 Task: Open Card Card0000000111 in Board Board0000000028 in Workspace WS0000000010 in Trello. Add Member parteek.ku2001@gmail.com to Card Card0000000111 in Board Board0000000028 in Workspace WS0000000010 in Trello. Add Orange Label titled Label0000000111 to Card Card0000000111 in Board Board0000000028 in Workspace WS0000000010 in Trello. Add Checklist CL0000000111 to Card Card0000000111 in Board Board0000000028 in Workspace WS0000000010 in Trello. Add Dates with Start Date as Jun 01 2023 and Due Date as Jun 30 2023 to Card Card0000000111 in Board Board0000000028 in Workspace WS0000000010 in Trello
Action: Mouse moved to (463, 452)
Screenshot: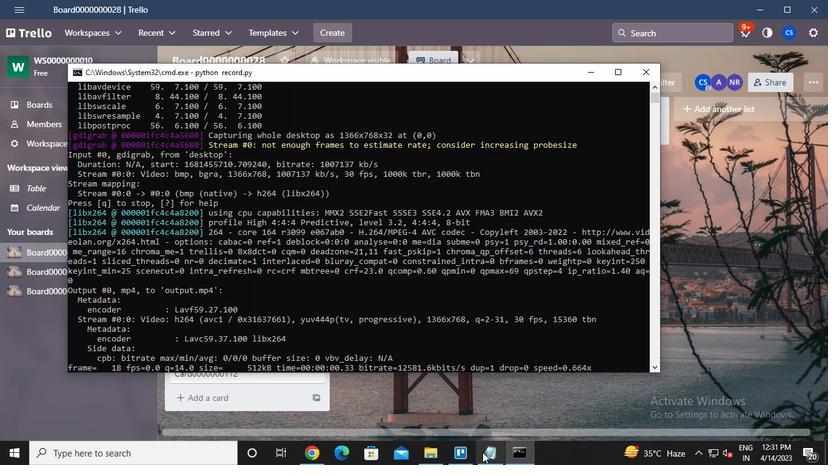 
Action: Mouse pressed left at (463, 452)
Screenshot: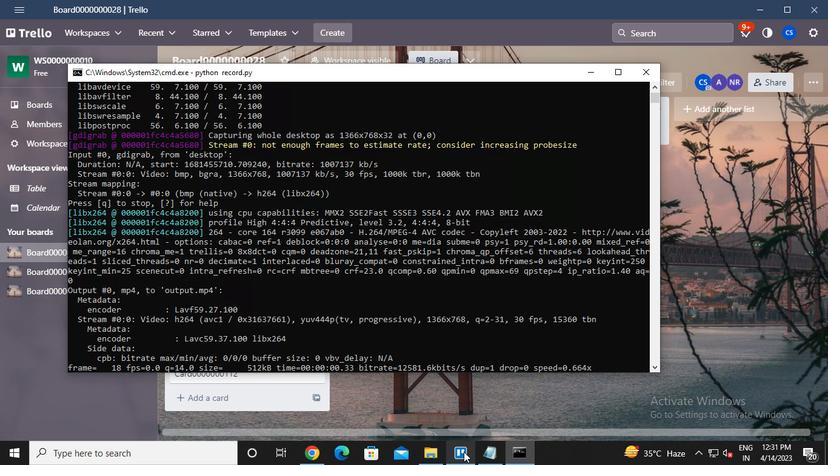 
Action: Mouse moved to (238, 346)
Screenshot: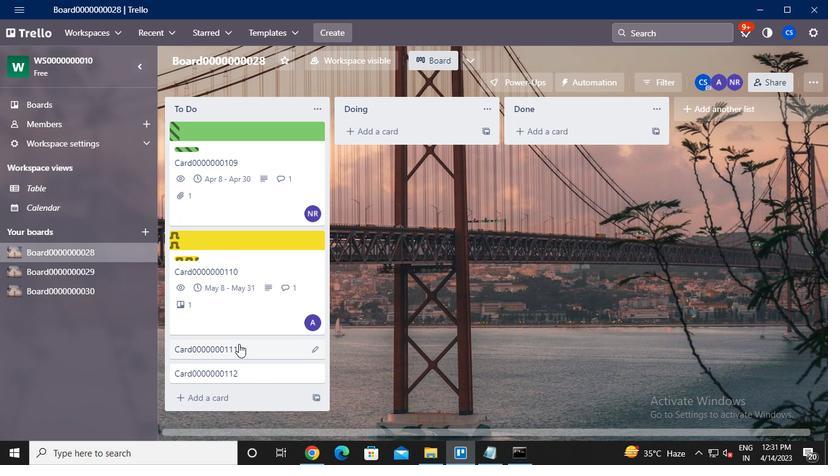 
Action: Mouse pressed left at (238, 346)
Screenshot: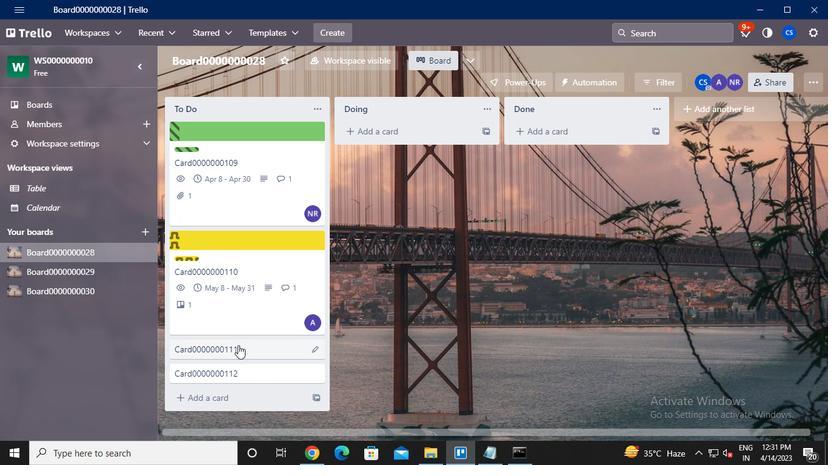 
Action: Mouse moved to (574, 158)
Screenshot: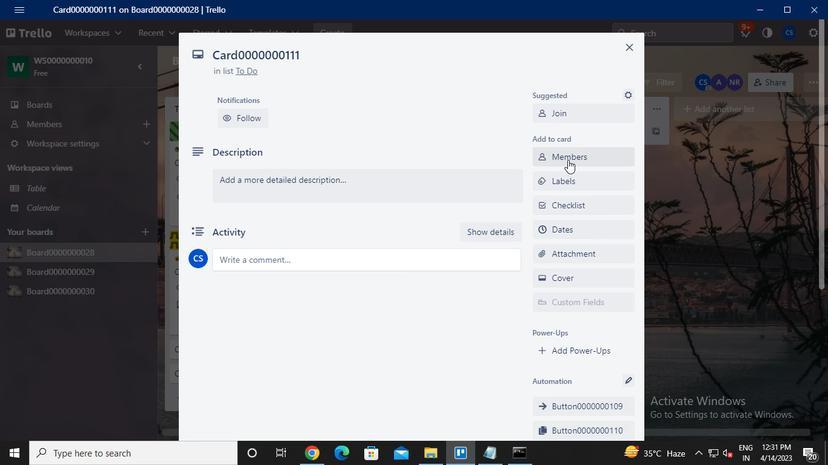 
Action: Mouse pressed left at (574, 158)
Screenshot: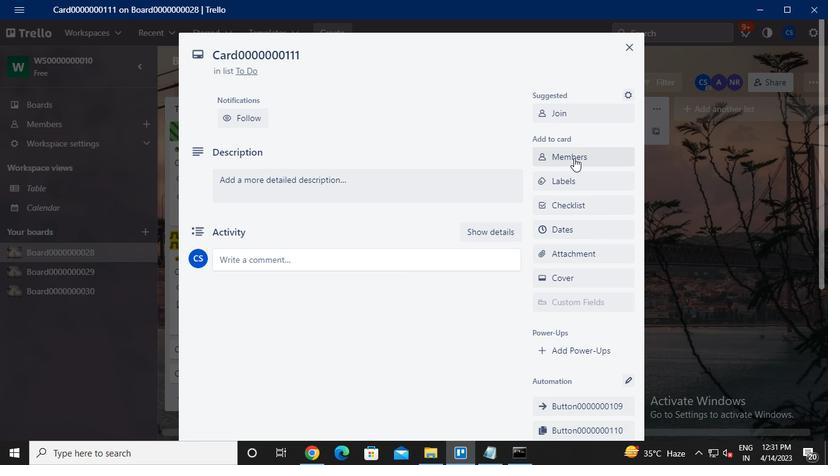 
Action: Keyboard p
Screenshot: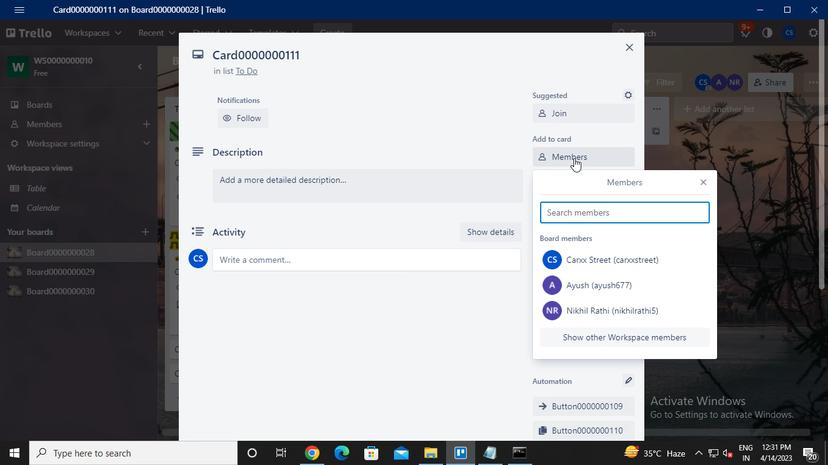 
Action: Keyboard a
Screenshot: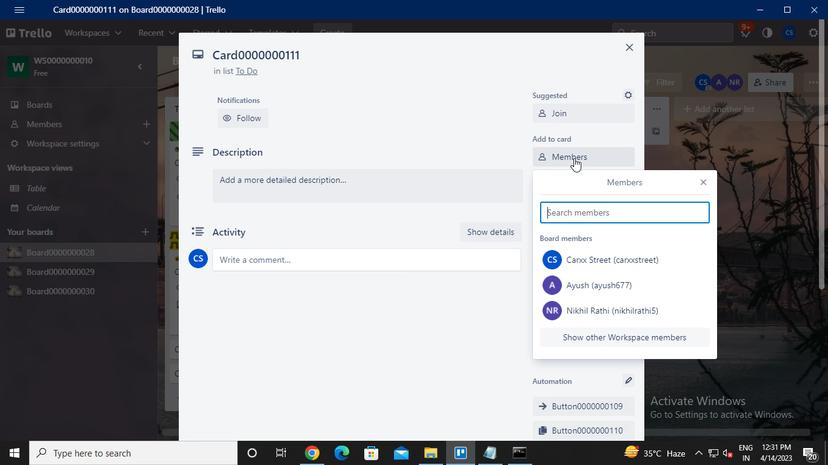
Action: Keyboard r
Screenshot: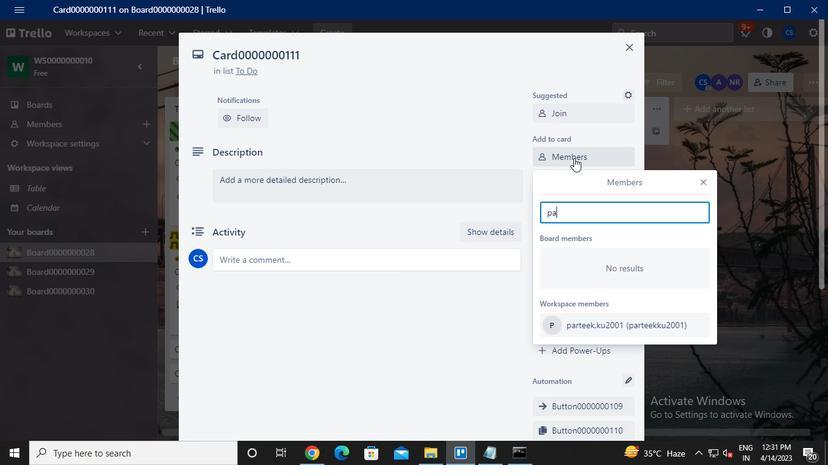
Action: Keyboard t
Screenshot: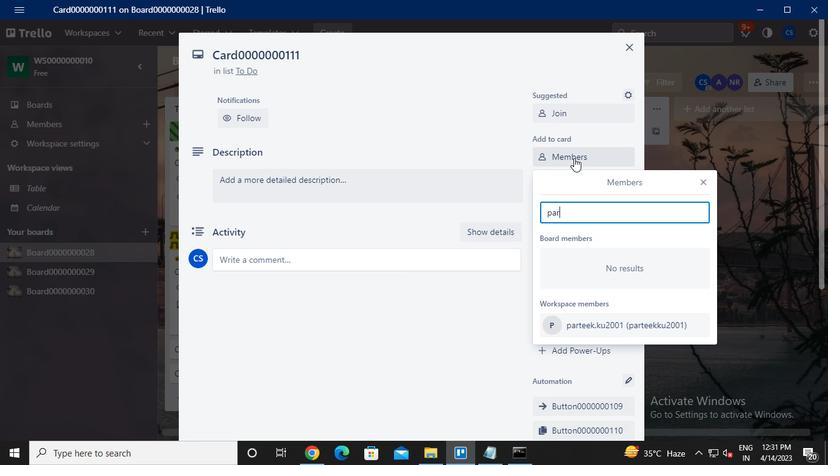 
Action: Keyboard e
Screenshot: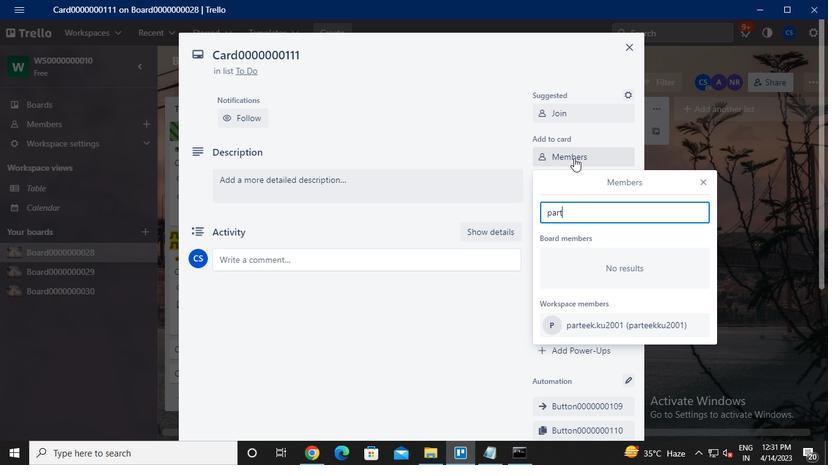 
Action: Keyboard e
Screenshot: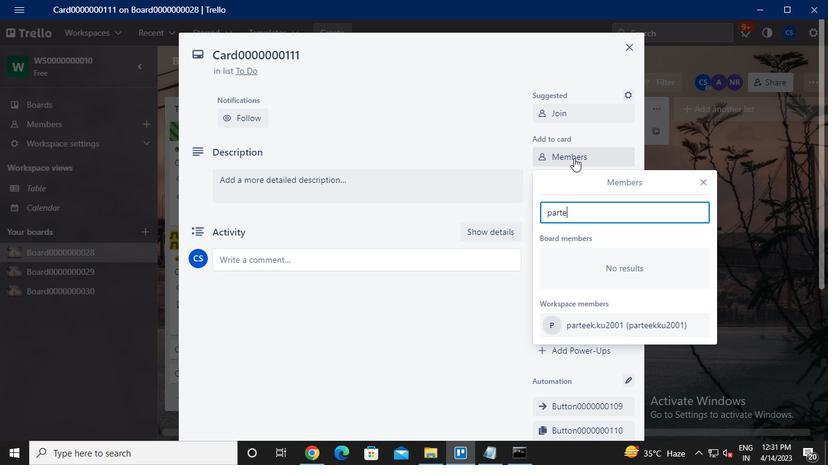 
Action: Keyboard k
Screenshot: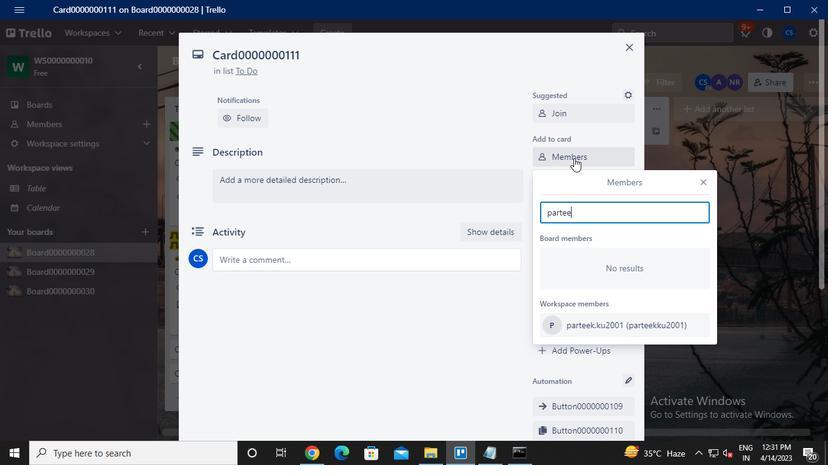 
Action: Keyboard .
Screenshot: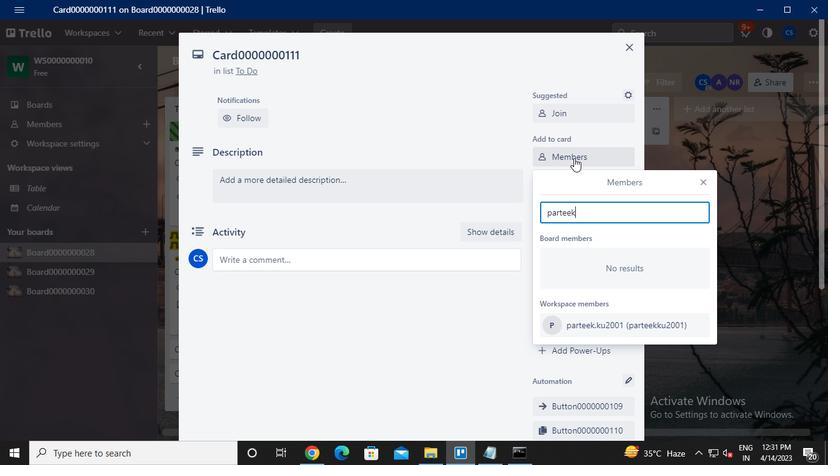 
Action: Keyboard k
Screenshot: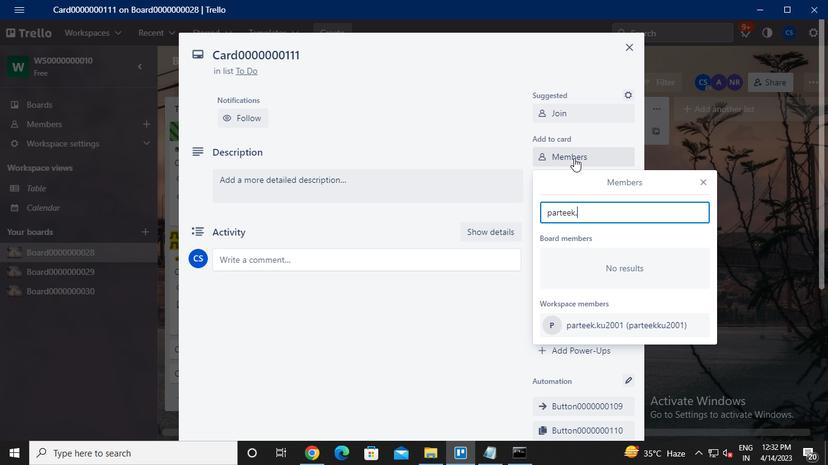 
Action: Keyboard u
Screenshot: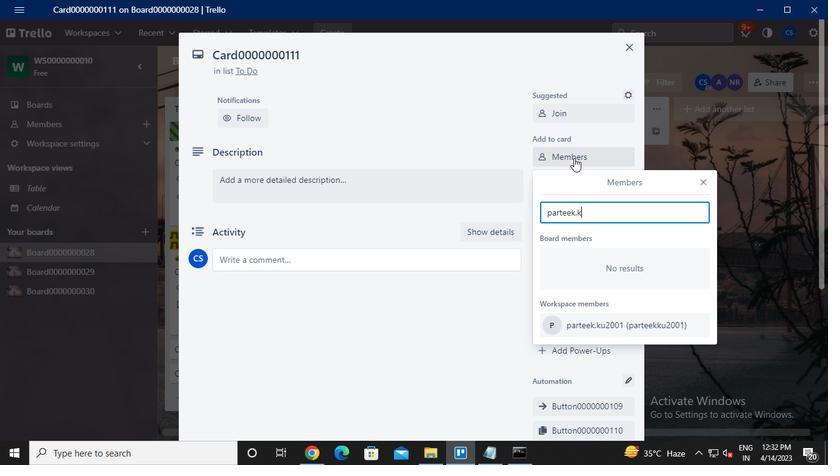 
Action: Keyboard <98>
Screenshot: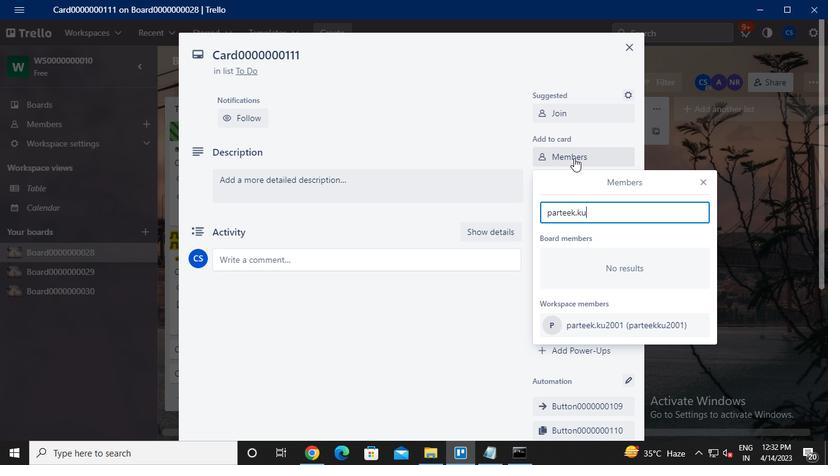 
Action: Keyboard <96>
Screenshot: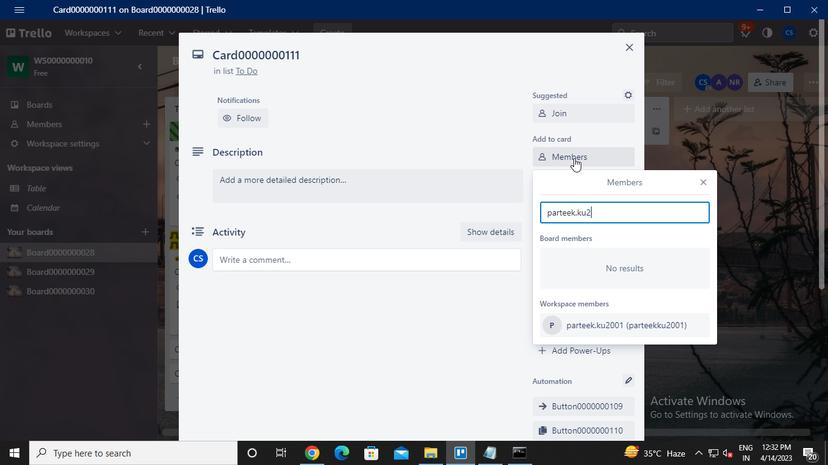 
Action: Keyboard <96>
Screenshot: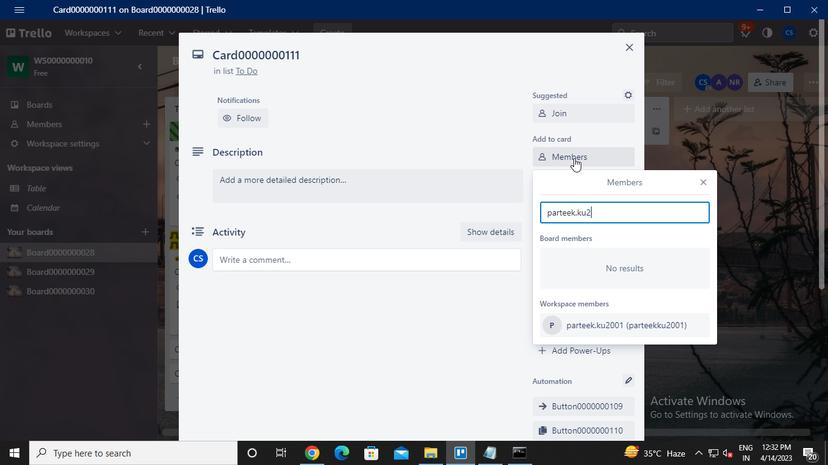 
Action: Keyboard <97>
Screenshot: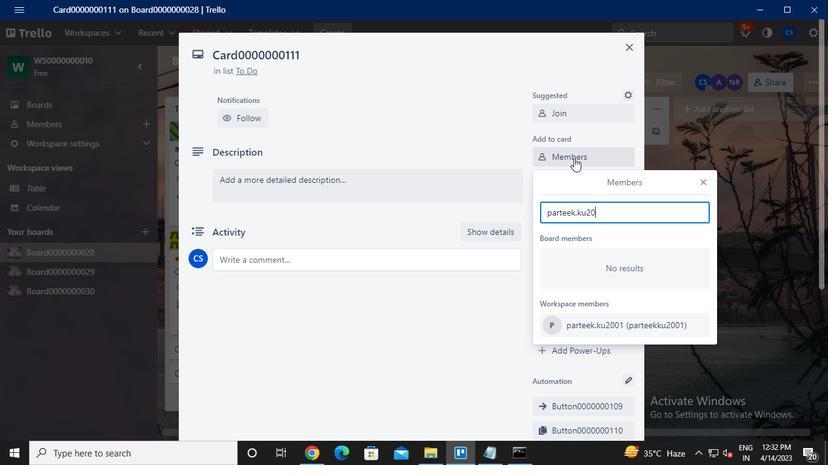 
Action: Keyboard Key.shift
Screenshot: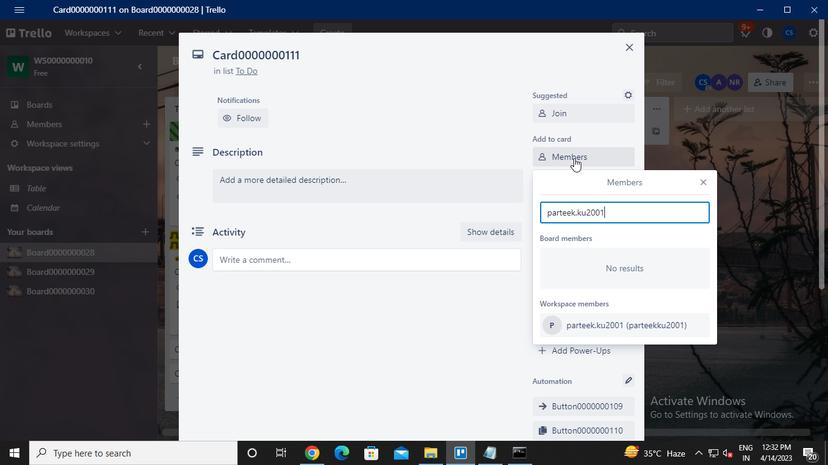 
Action: Keyboard @
Screenshot: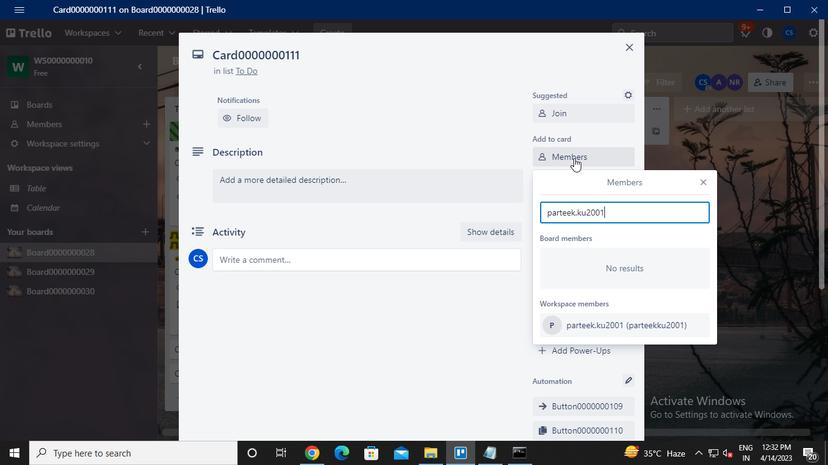
Action: Keyboard g
Screenshot: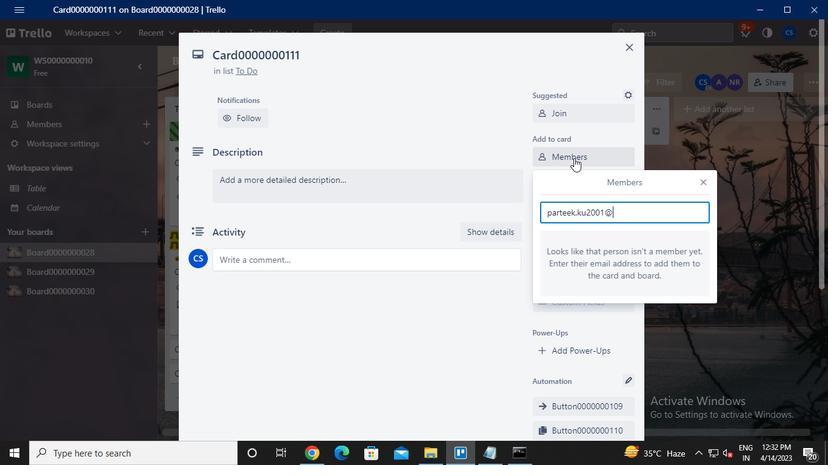 
Action: Keyboard m
Screenshot: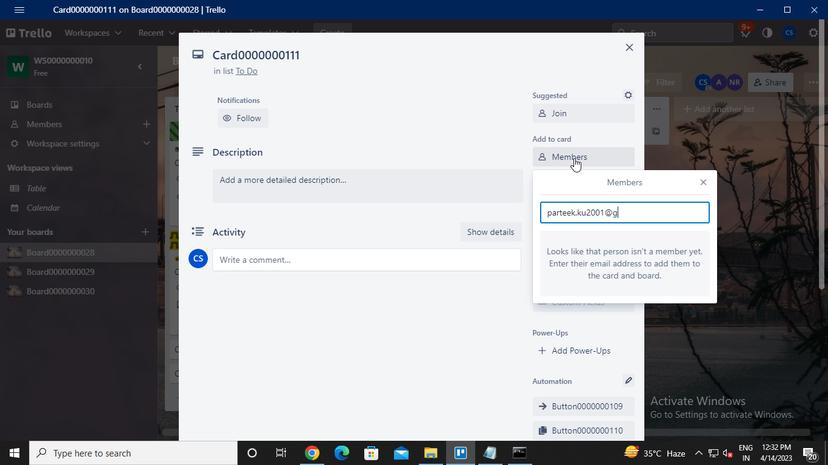 
Action: Keyboard a
Screenshot: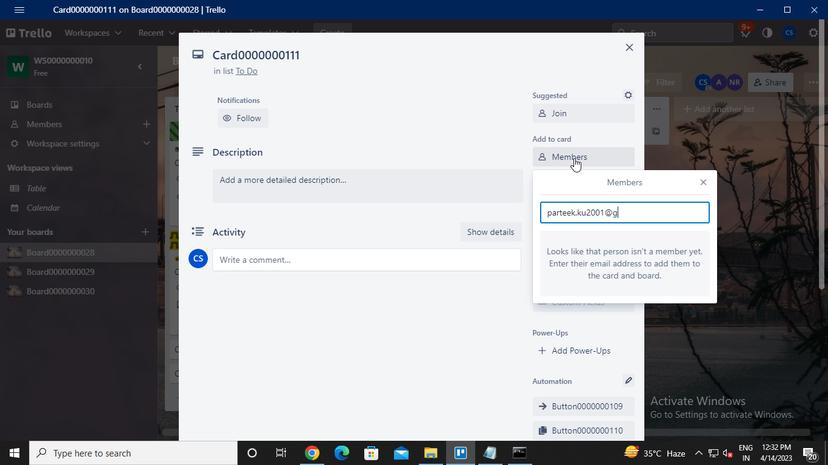 
Action: Keyboard i
Screenshot: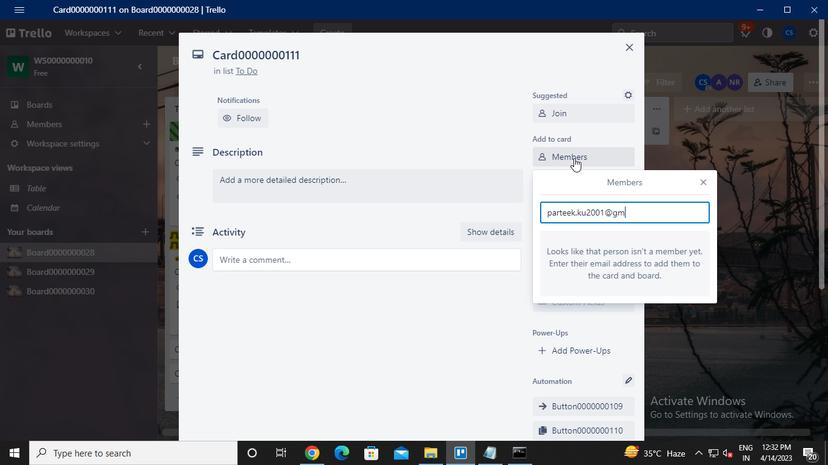 
Action: Keyboard l
Screenshot: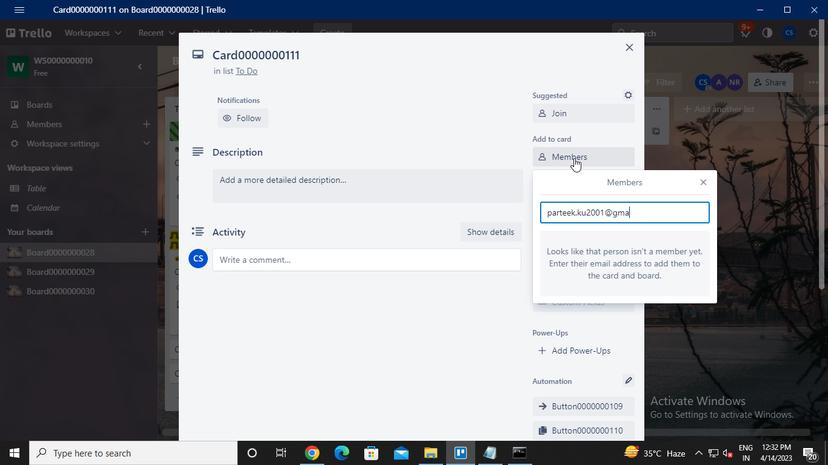
Action: Keyboard .
Screenshot: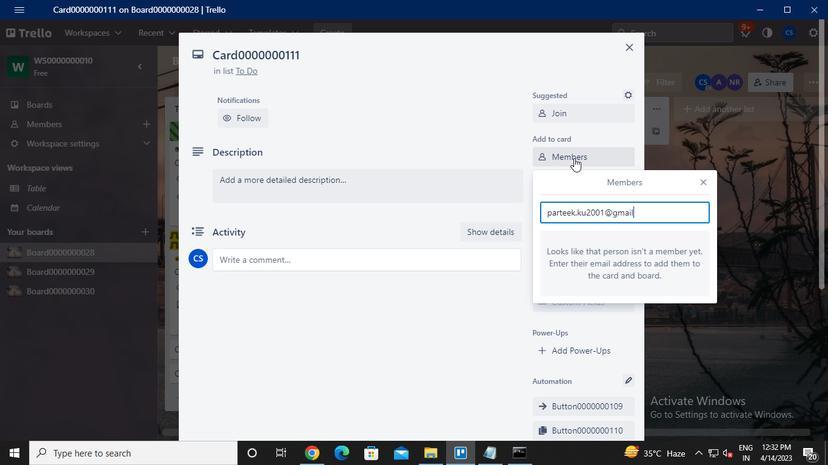 
Action: Keyboard c
Screenshot: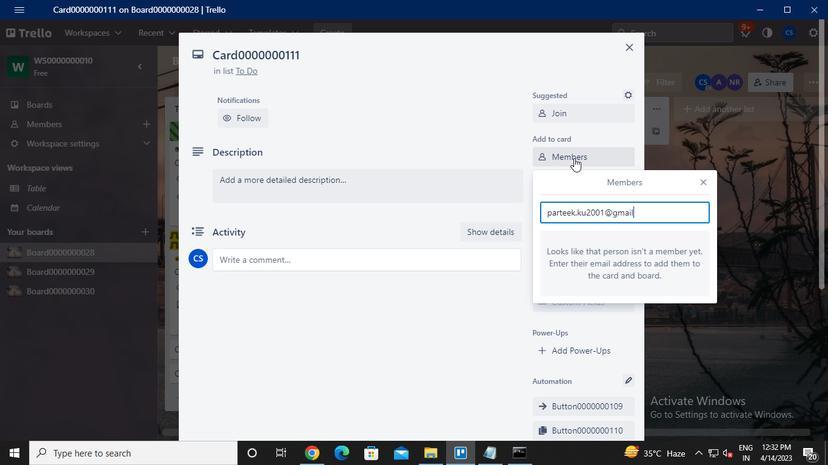
Action: Keyboard o
Screenshot: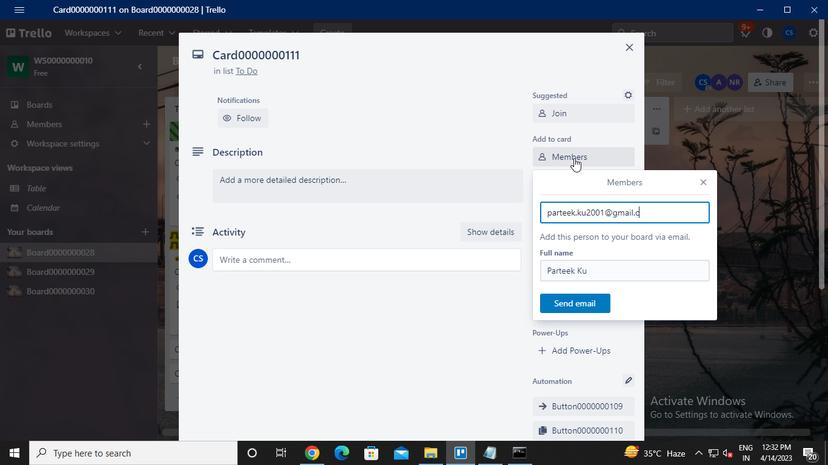 
Action: Keyboard m
Screenshot: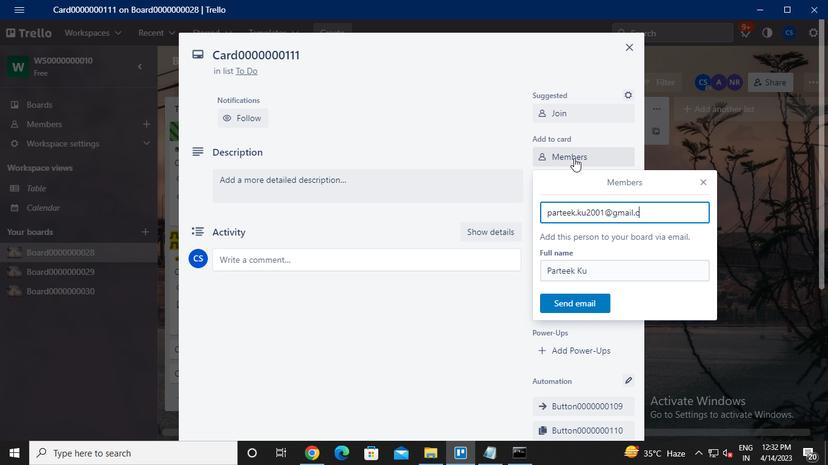 
Action: Mouse moved to (576, 301)
Screenshot: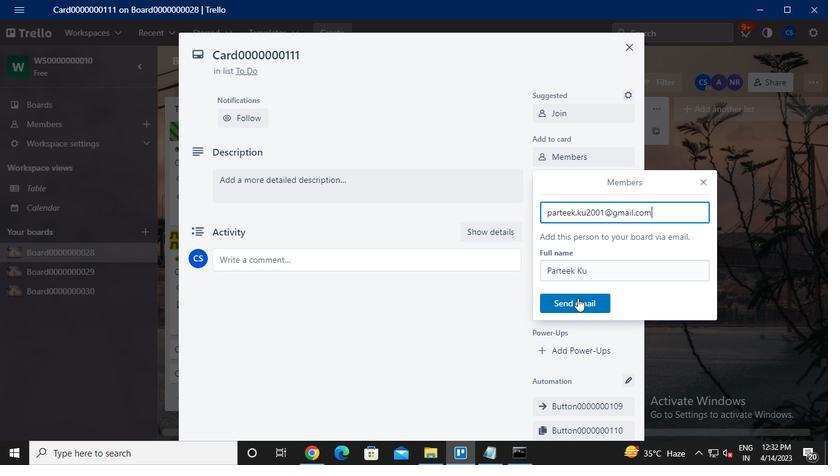 
Action: Mouse pressed left at (576, 301)
Screenshot: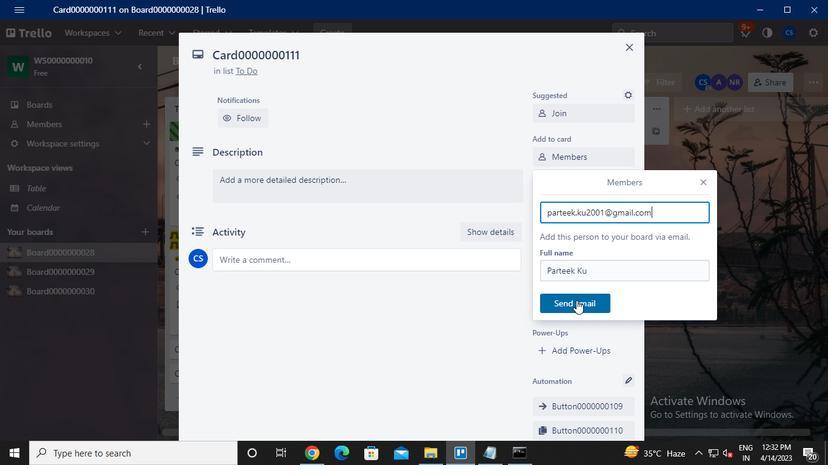 
Action: Mouse moved to (588, 179)
Screenshot: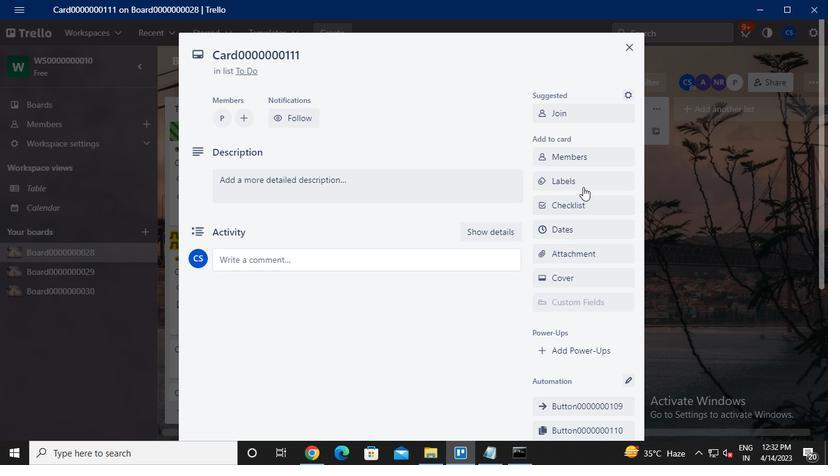 
Action: Mouse pressed left at (588, 179)
Screenshot: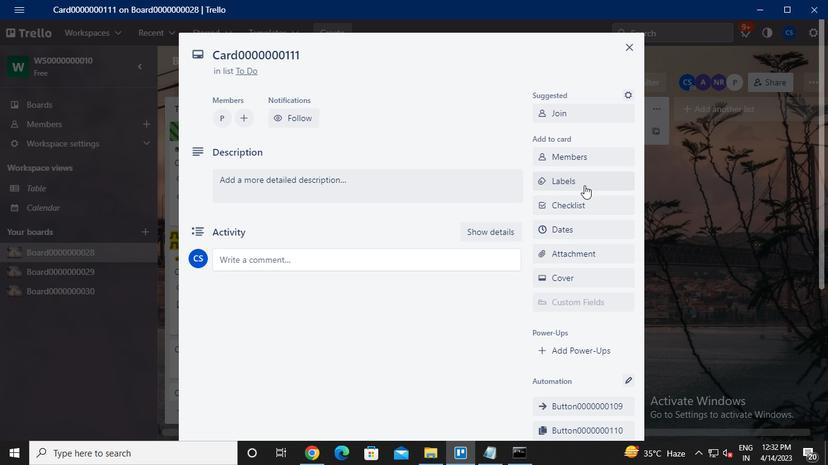 
Action: Mouse moved to (620, 320)
Screenshot: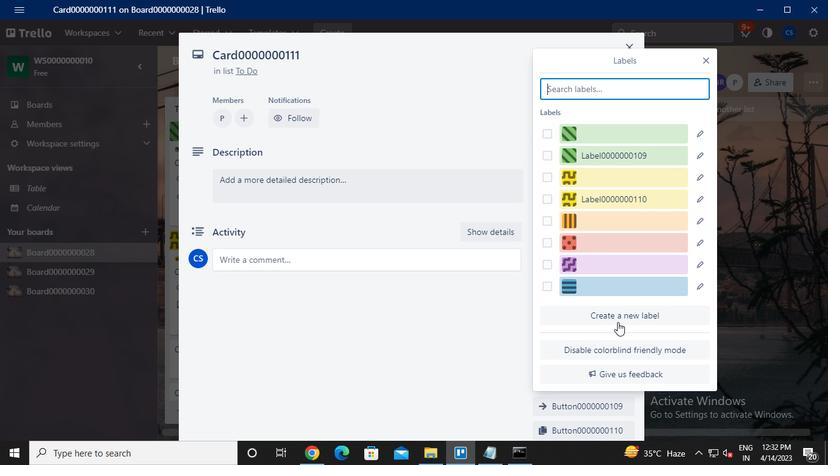 
Action: Mouse pressed left at (620, 320)
Screenshot: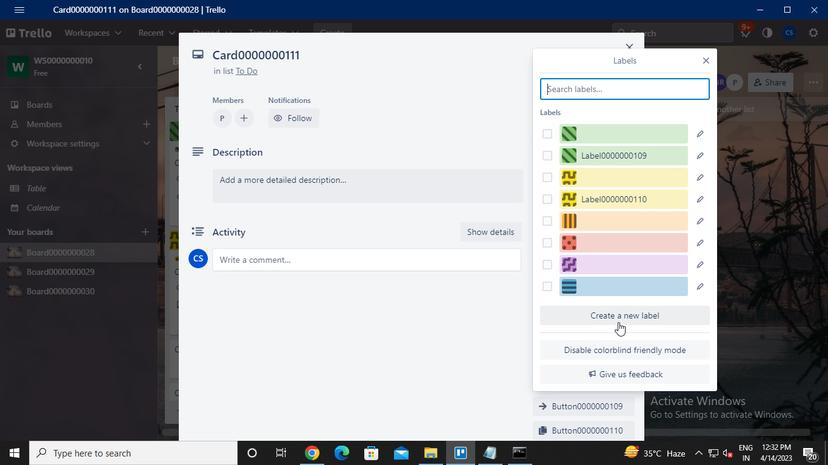 
Action: Mouse moved to (623, 234)
Screenshot: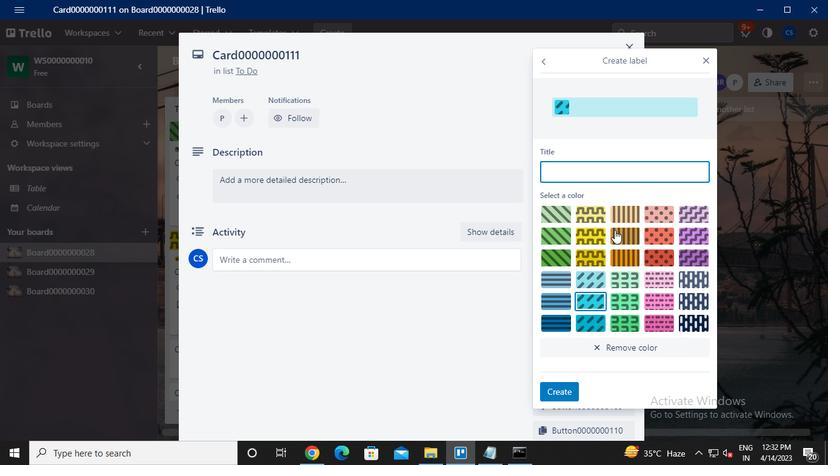 
Action: Mouse pressed left at (623, 234)
Screenshot: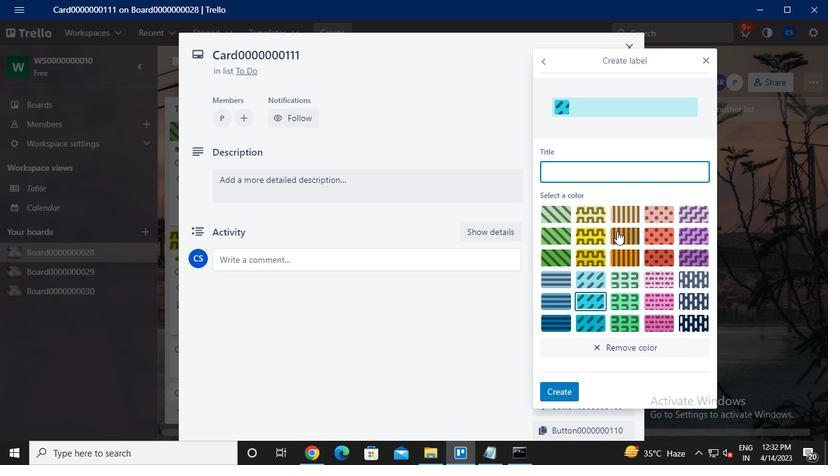 
Action: Mouse moved to (616, 174)
Screenshot: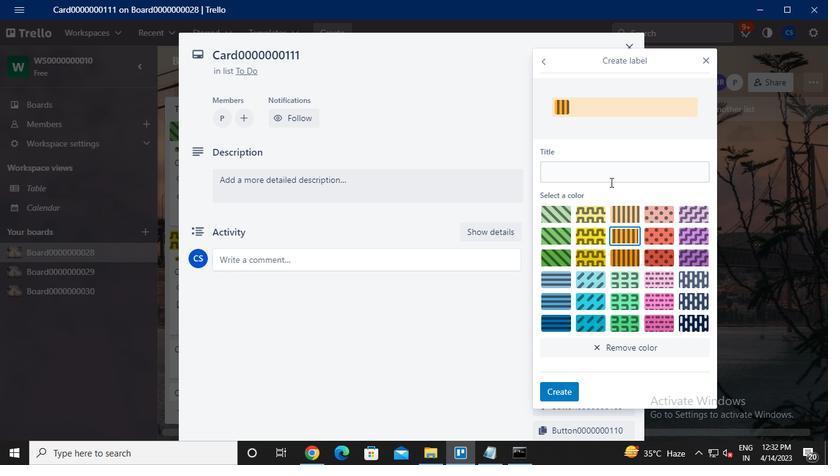 
Action: Mouse pressed left at (616, 174)
Screenshot: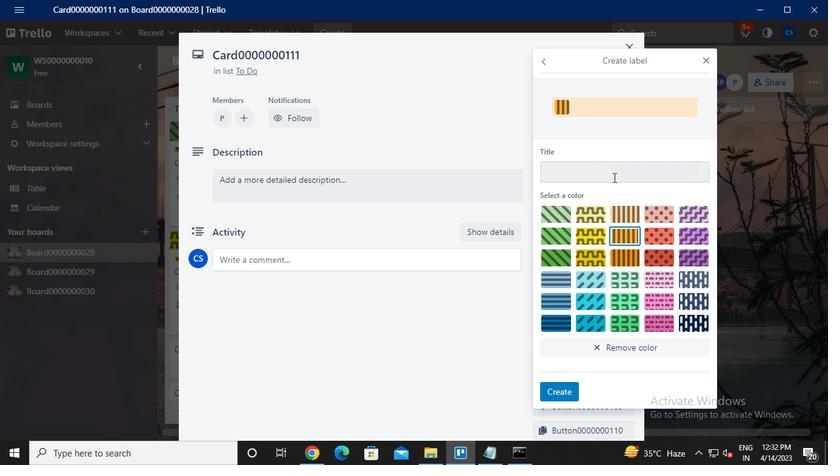 
Action: Keyboard Key.caps_lock
Screenshot: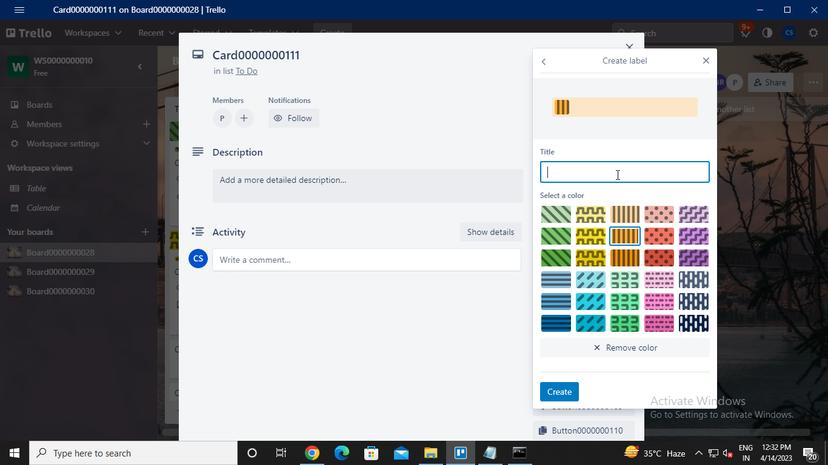 
Action: Keyboard l
Screenshot: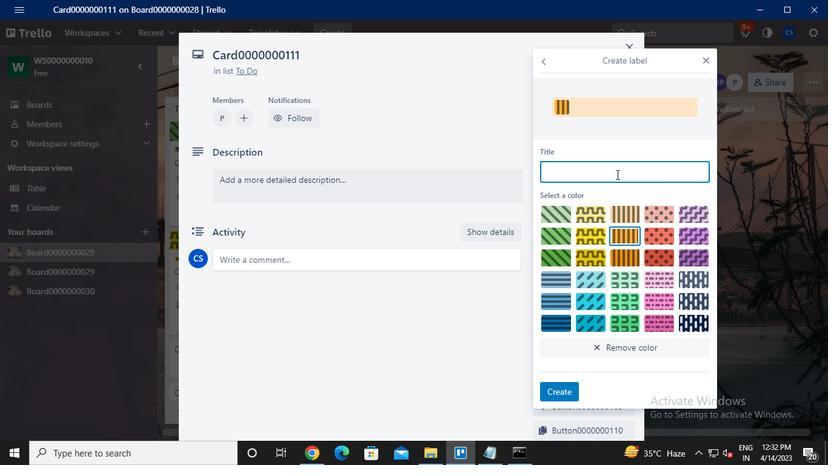 
Action: Keyboard Key.caps_lock
Screenshot: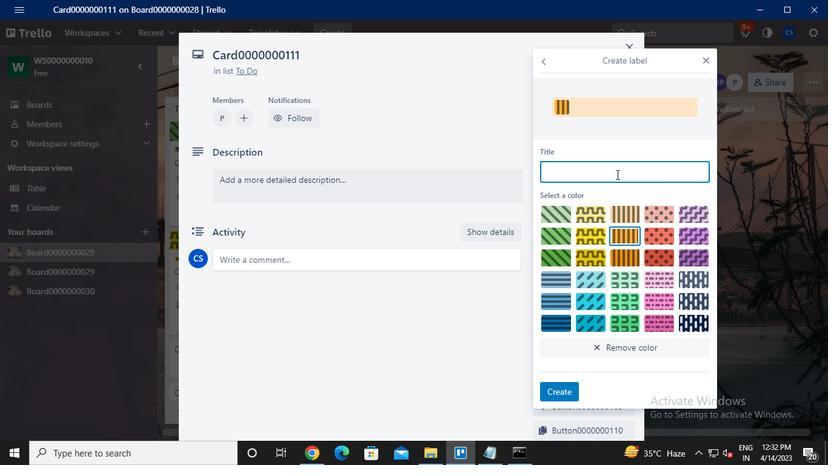 
Action: Keyboard a
Screenshot: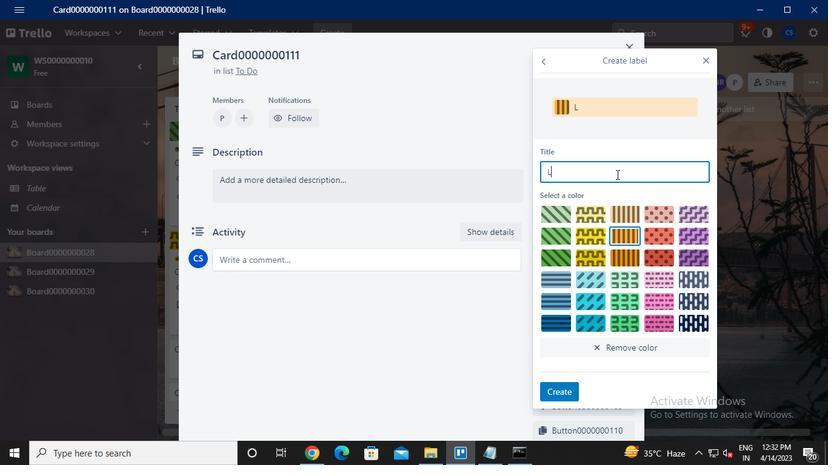 
Action: Keyboard b
Screenshot: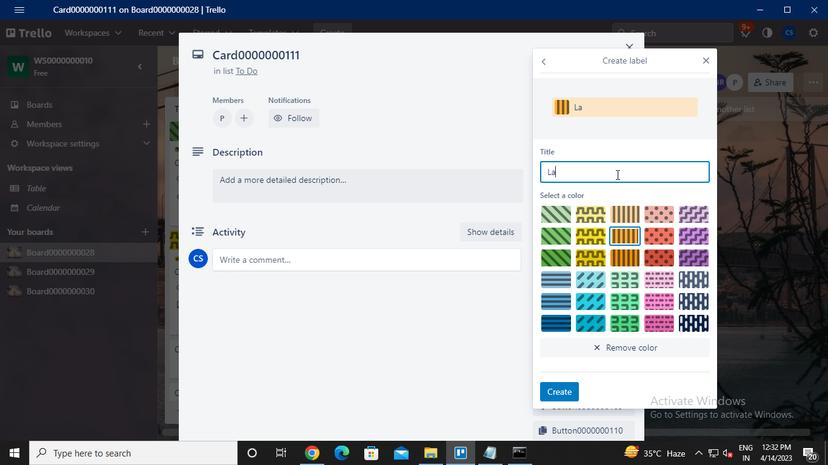 
Action: Keyboard e
Screenshot: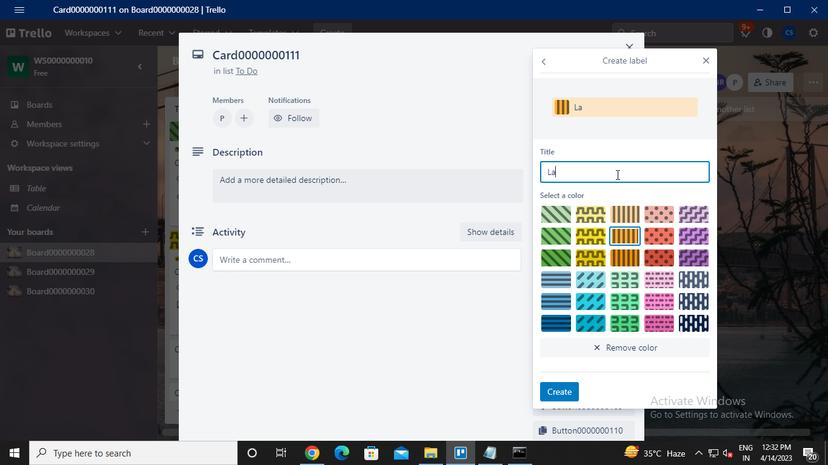 
Action: Keyboard l
Screenshot: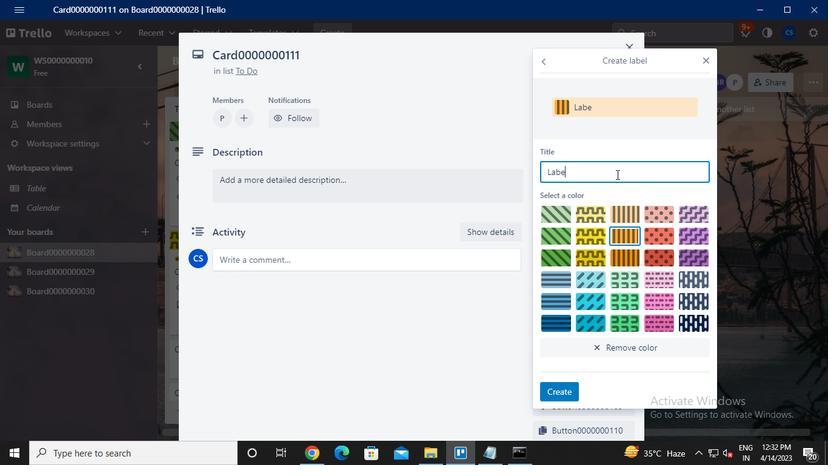 
Action: Keyboard <96>
Screenshot: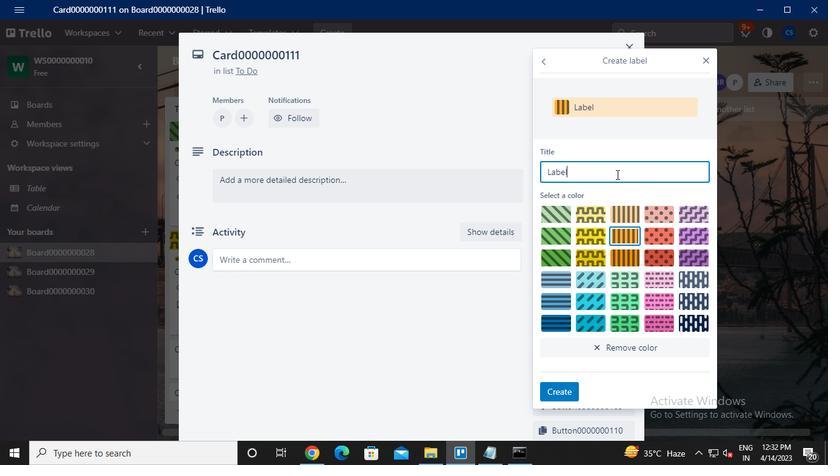 
Action: Keyboard <96>
Screenshot: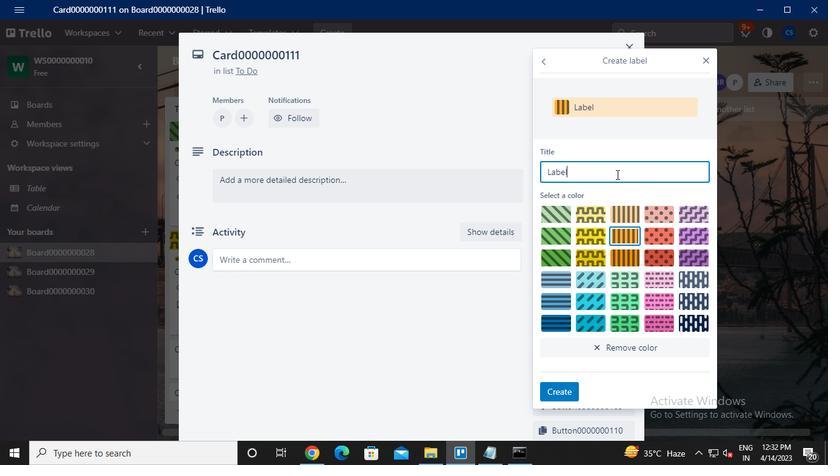 
Action: Keyboard <96>
Screenshot: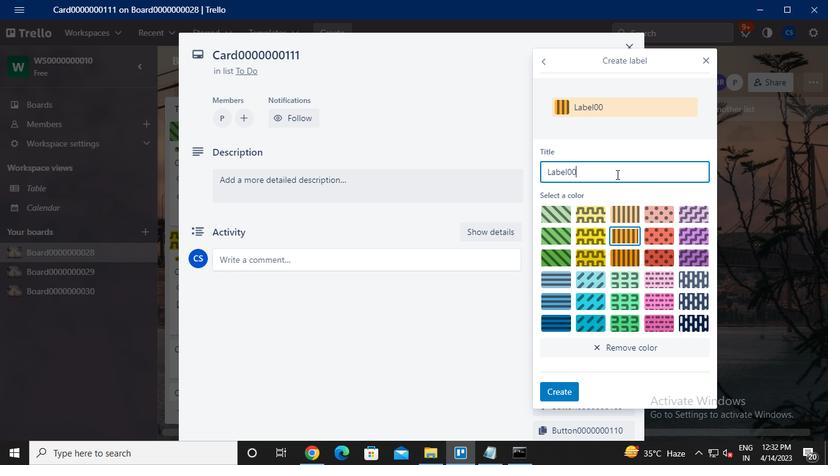 
Action: Keyboard <96>
Screenshot: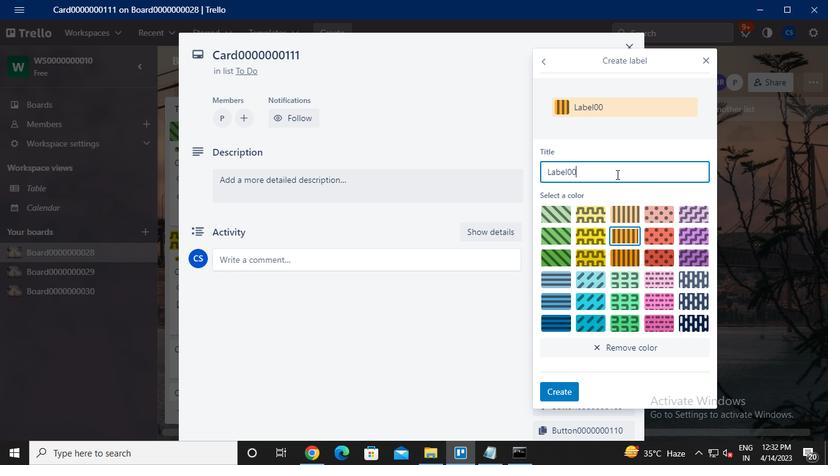 
Action: Keyboard <96>
Screenshot: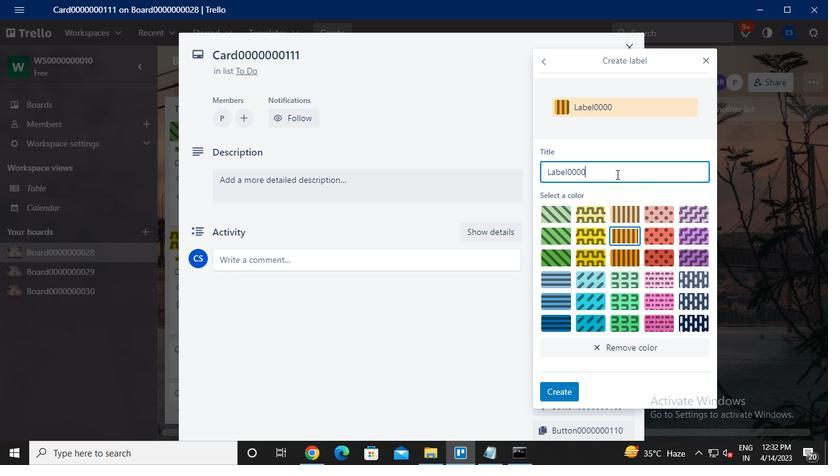 
Action: Keyboard <96>
Screenshot: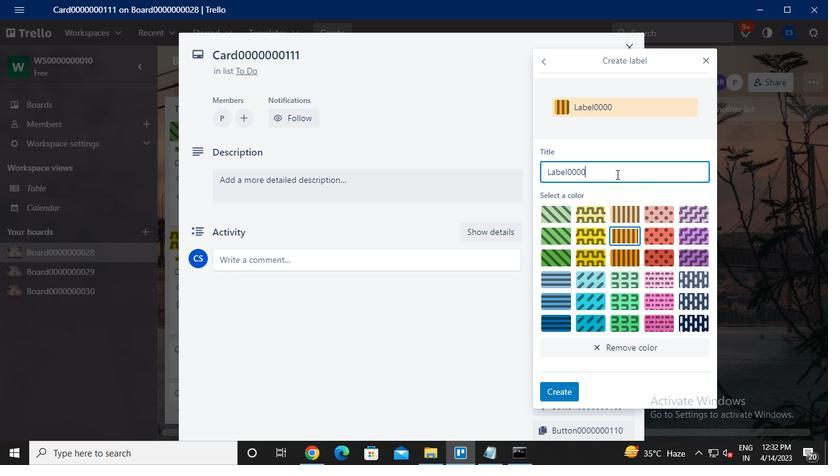 
Action: Keyboard <96>
Screenshot: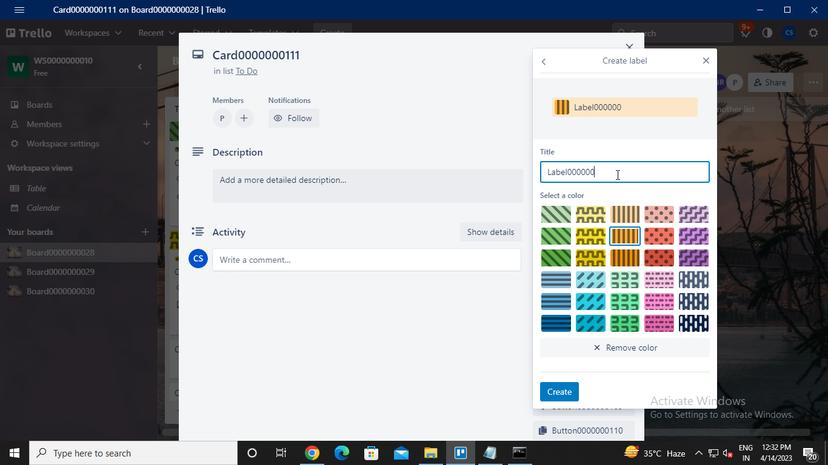 
Action: Keyboard <97>
Screenshot: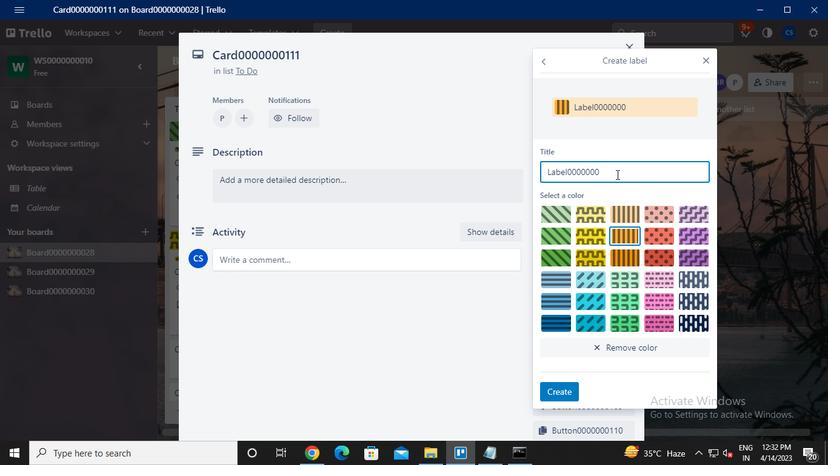 
Action: Keyboard <97>
Screenshot: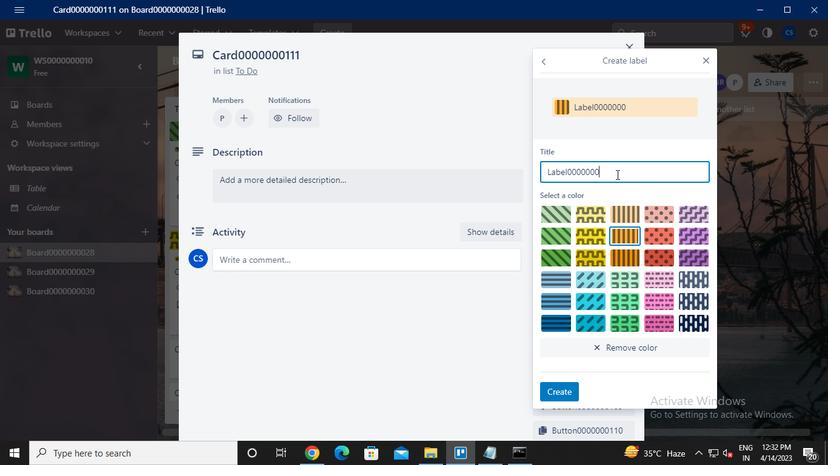 
Action: Keyboard <97>
Screenshot: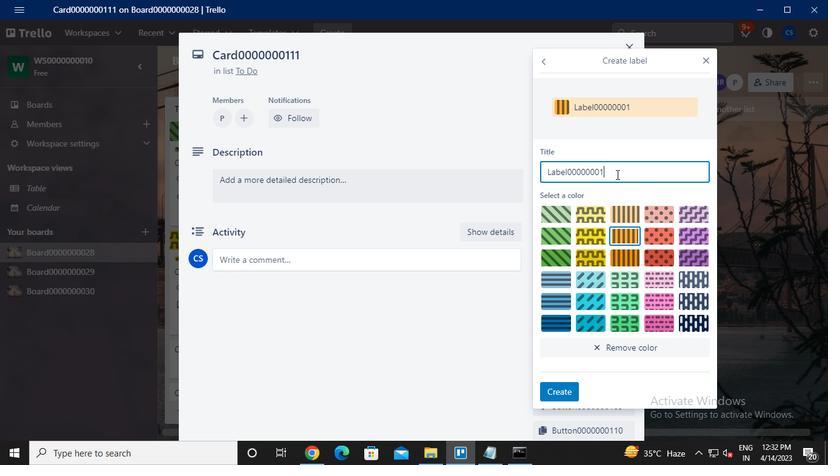 
Action: Mouse moved to (560, 398)
Screenshot: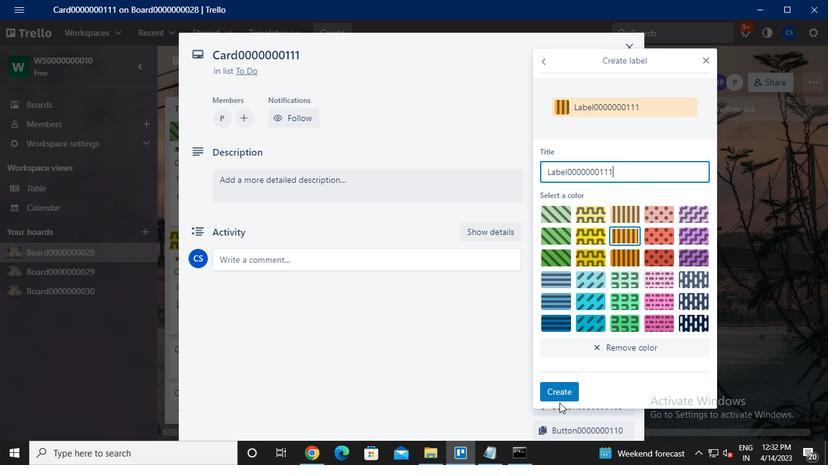 
Action: Mouse pressed left at (560, 398)
Screenshot: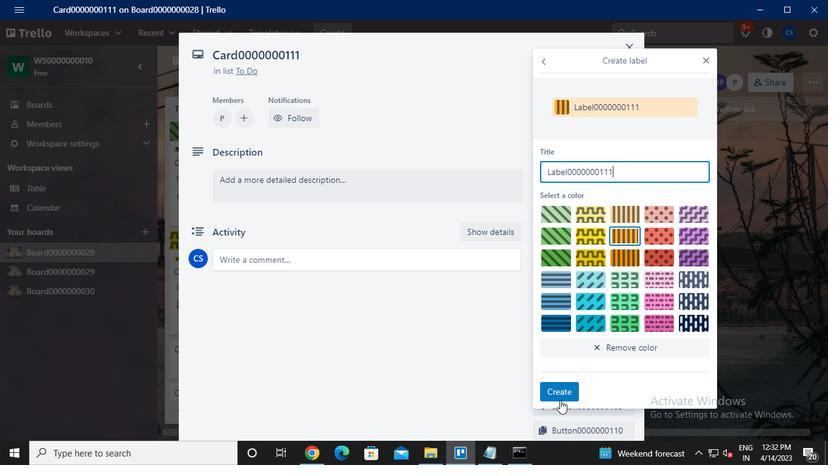 
Action: Mouse moved to (707, 59)
Screenshot: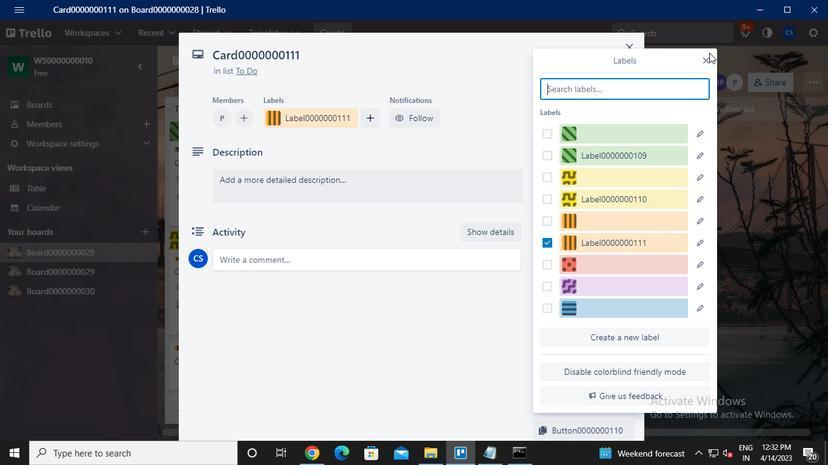 
Action: Mouse pressed left at (707, 59)
Screenshot: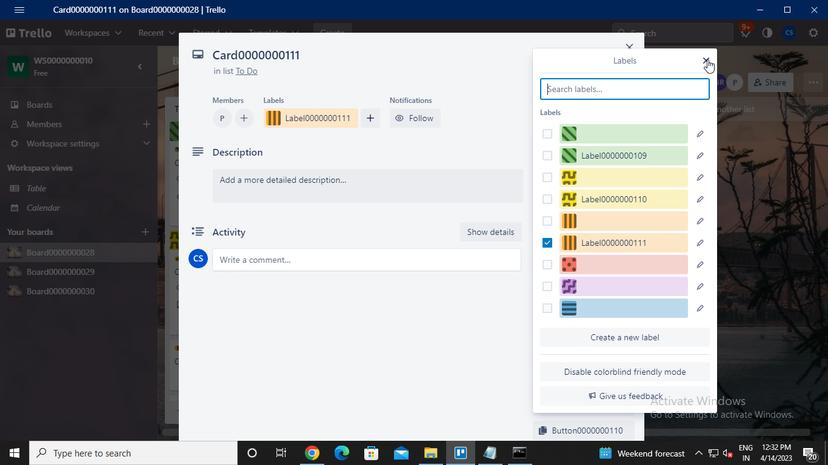 
Action: Mouse moved to (582, 201)
Screenshot: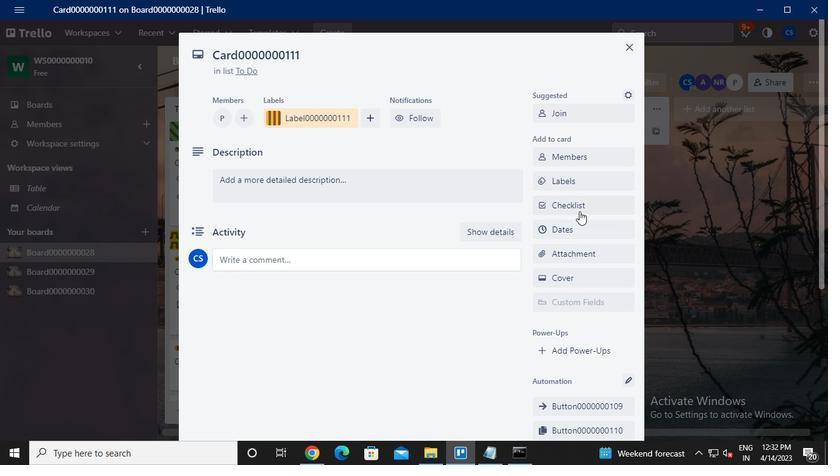 
Action: Mouse pressed left at (582, 201)
Screenshot: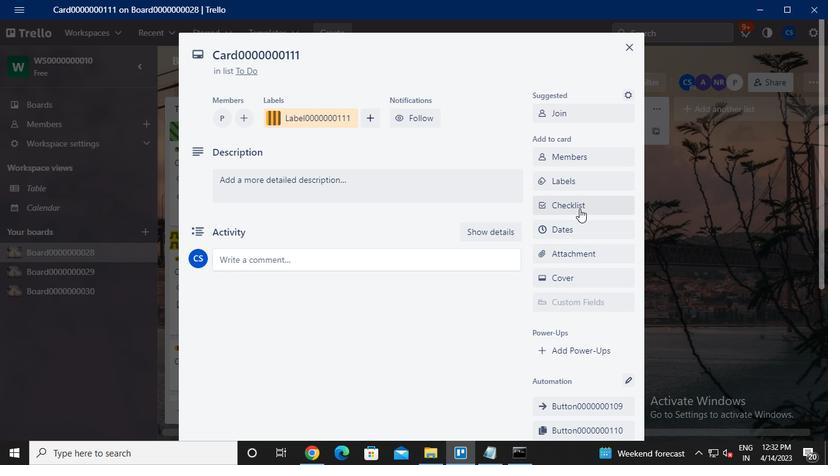 
Action: Mouse moved to (625, 244)
Screenshot: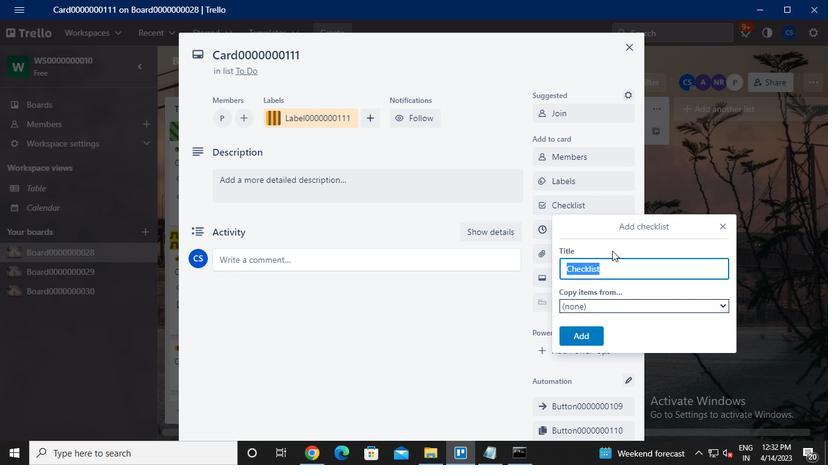 
Action: Keyboard Key.caps_lock
Screenshot: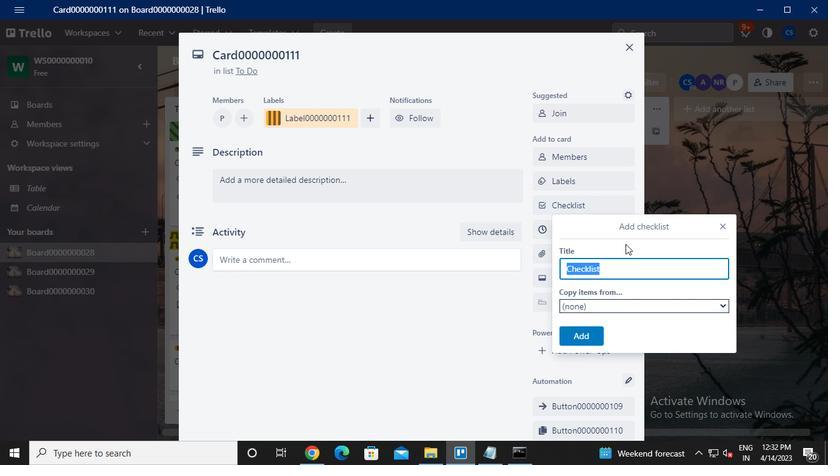 
Action: Keyboard c
Screenshot: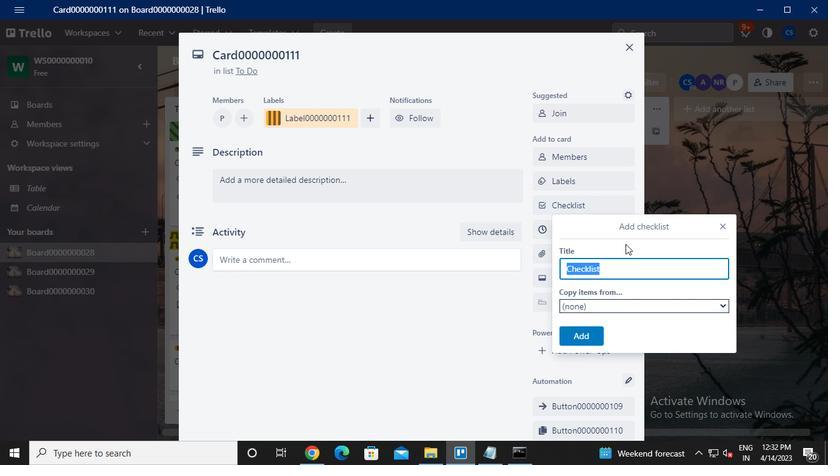 
Action: Keyboard l
Screenshot: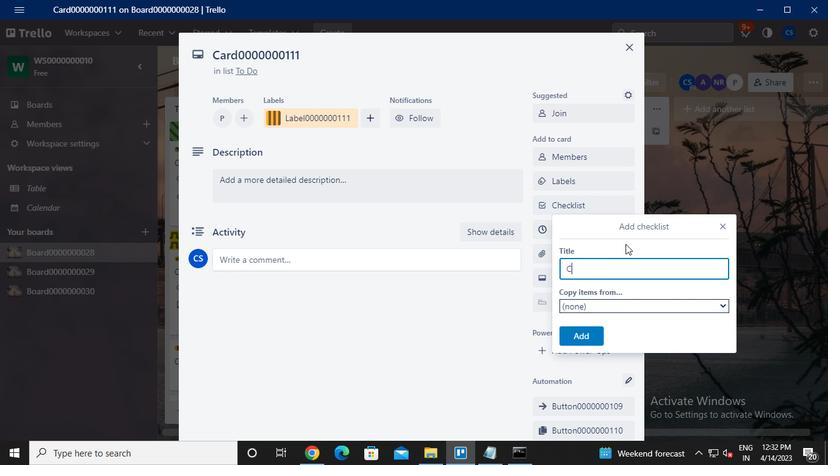 
Action: Keyboard <96>
Screenshot: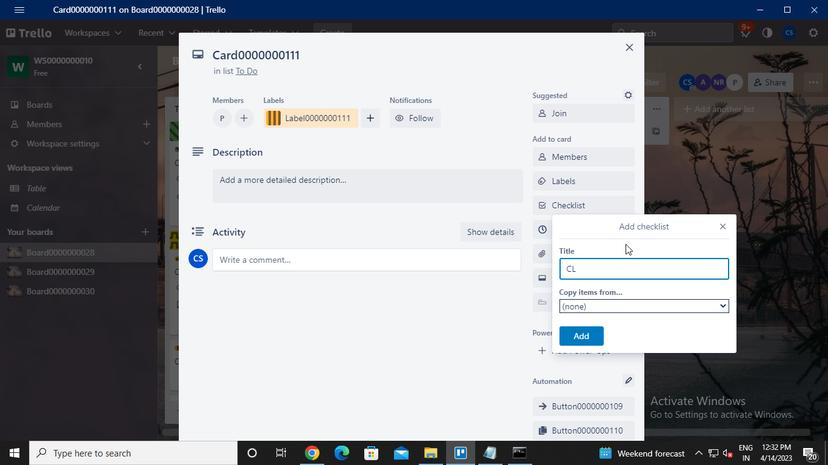 
Action: Keyboard <96>
Screenshot: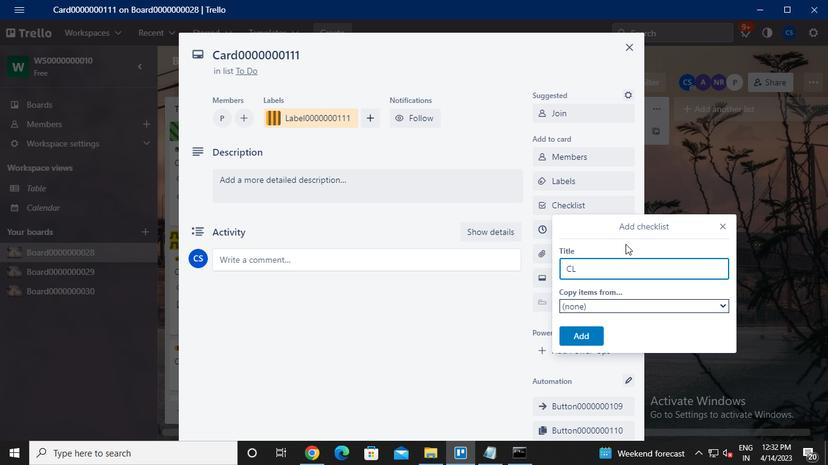 
Action: Keyboard <96>
Screenshot: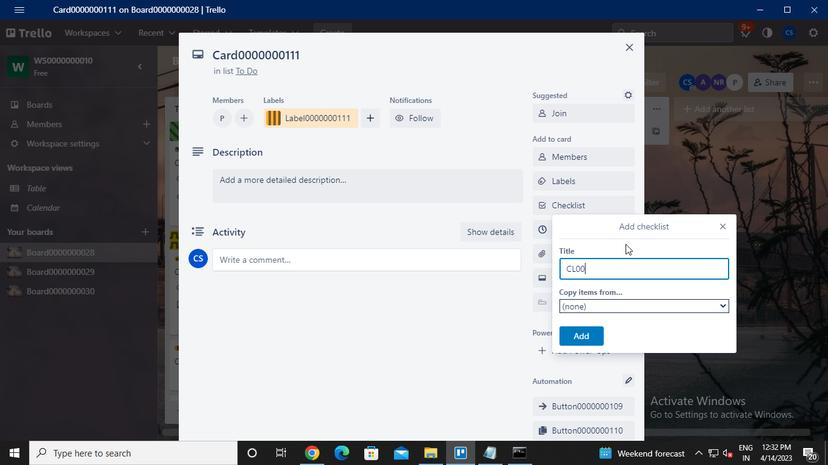 
Action: Keyboard <96>
Screenshot: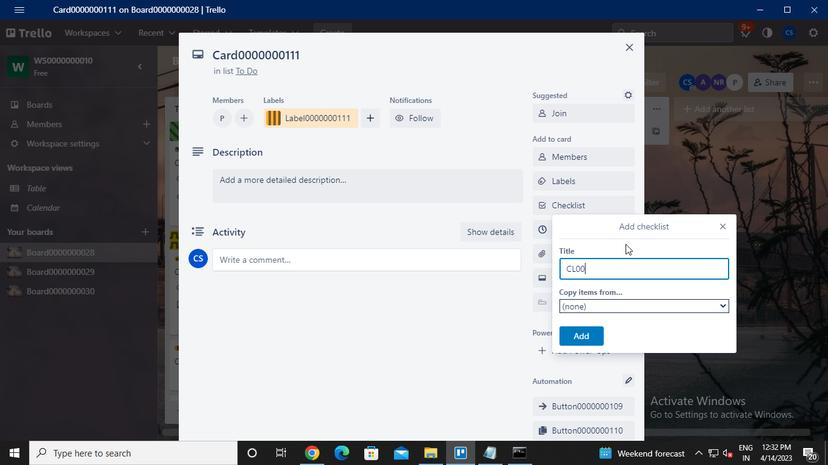 
Action: Keyboard <96>
Screenshot: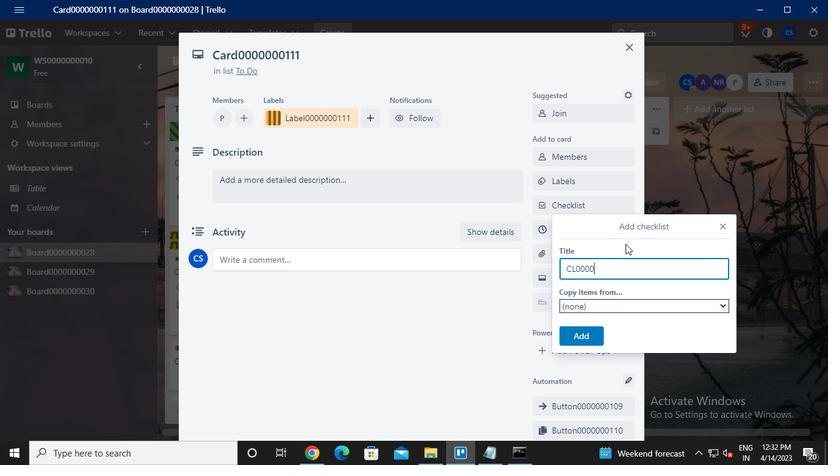 
Action: Keyboard <96>
Screenshot: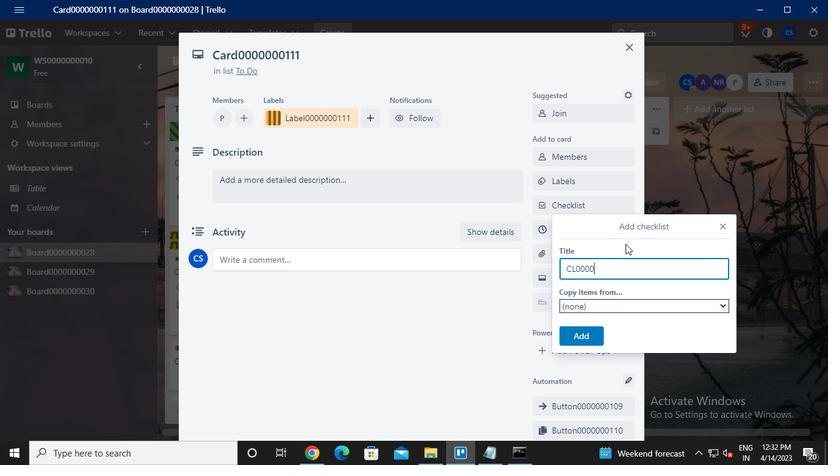 
Action: Keyboard <96>
Screenshot: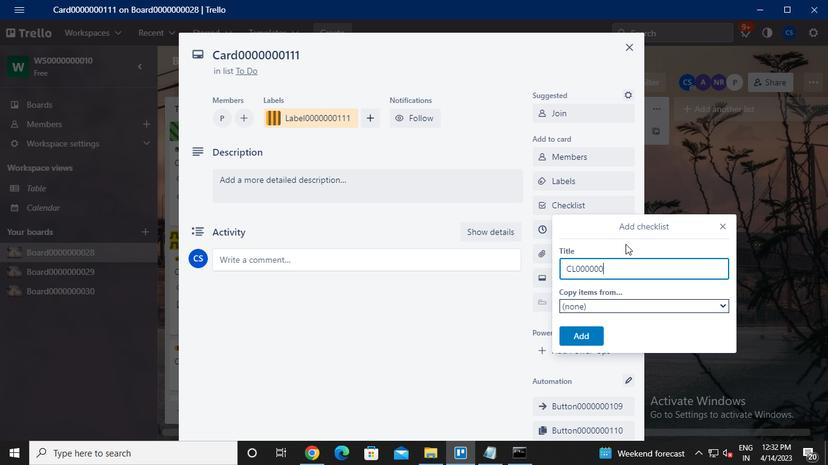 
Action: Keyboard <97>
Screenshot: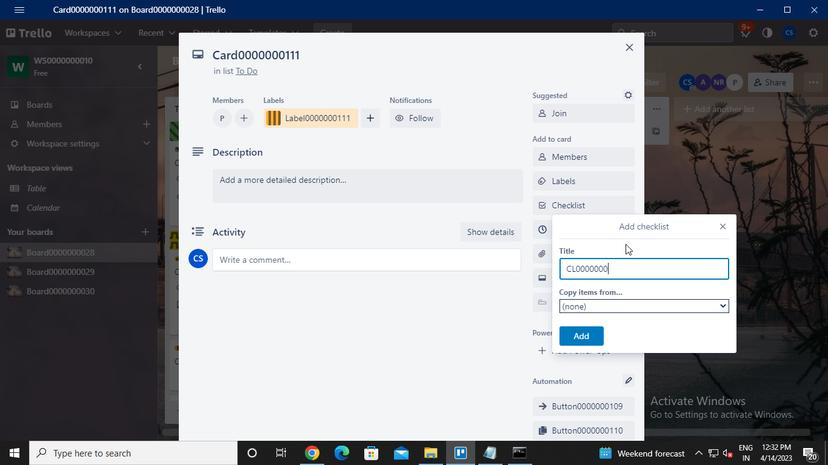 
Action: Keyboard <97>
Screenshot: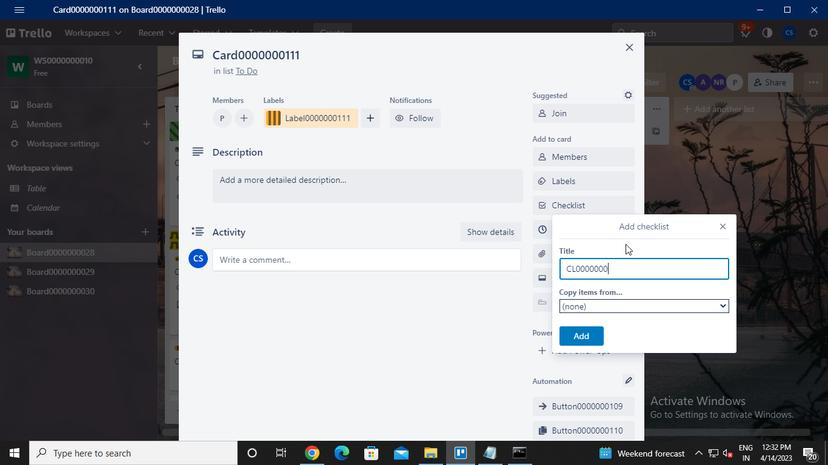
Action: Keyboard <97>
Screenshot: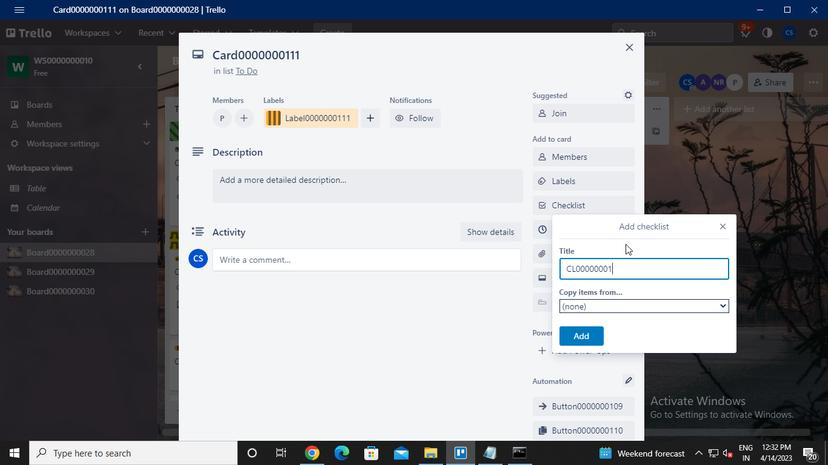 
Action: Mouse moved to (591, 331)
Screenshot: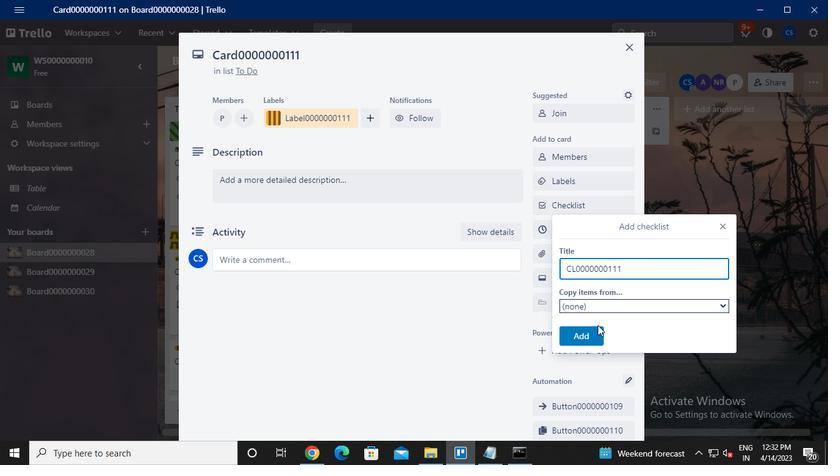 
Action: Mouse pressed left at (591, 331)
Screenshot: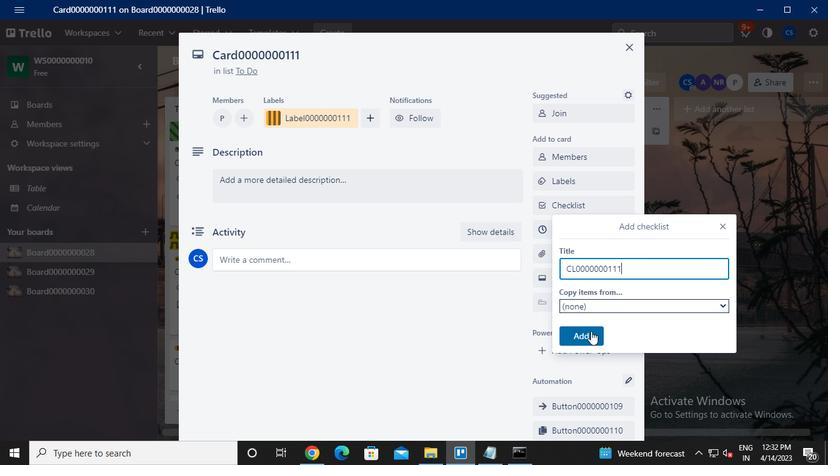 
Action: Mouse moved to (578, 230)
Screenshot: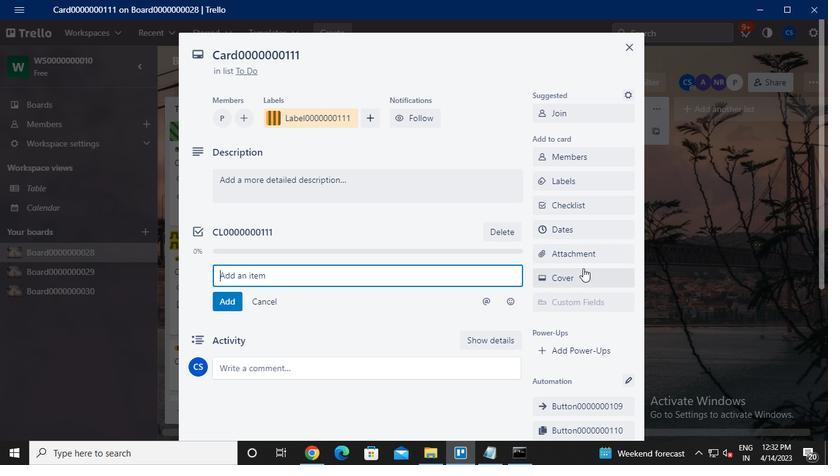 
Action: Mouse pressed left at (578, 230)
Screenshot: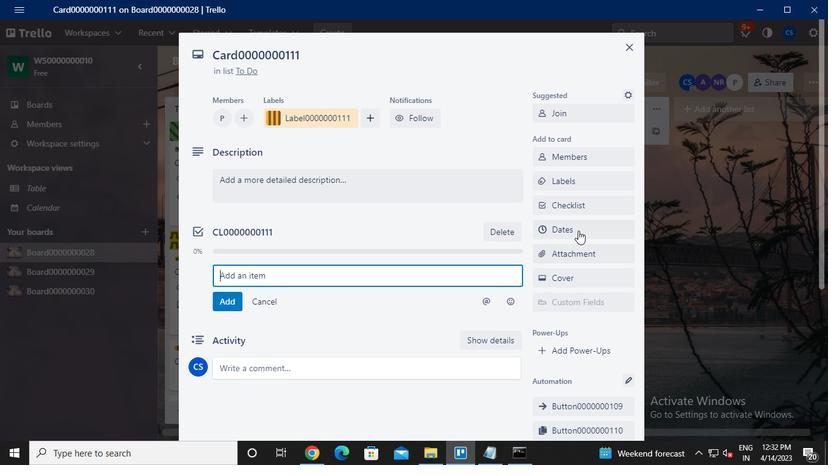 
Action: Mouse moved to (546, 269)
Screenshot: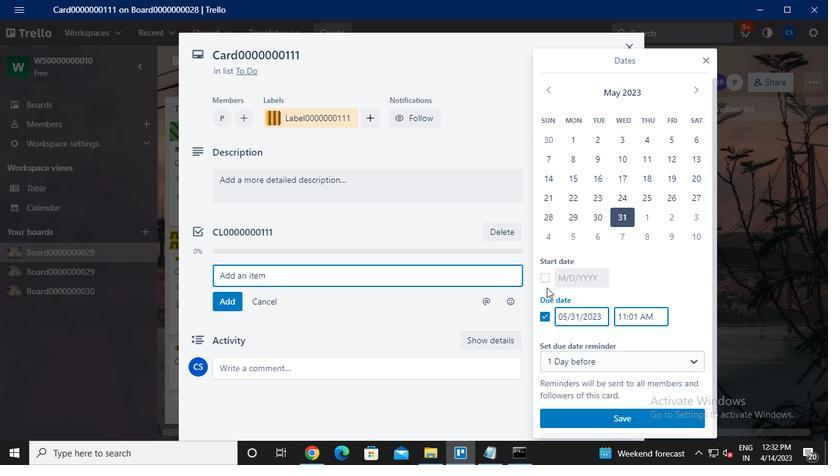 
Action: Mouse pressed left at (546, 269)
Screenshot: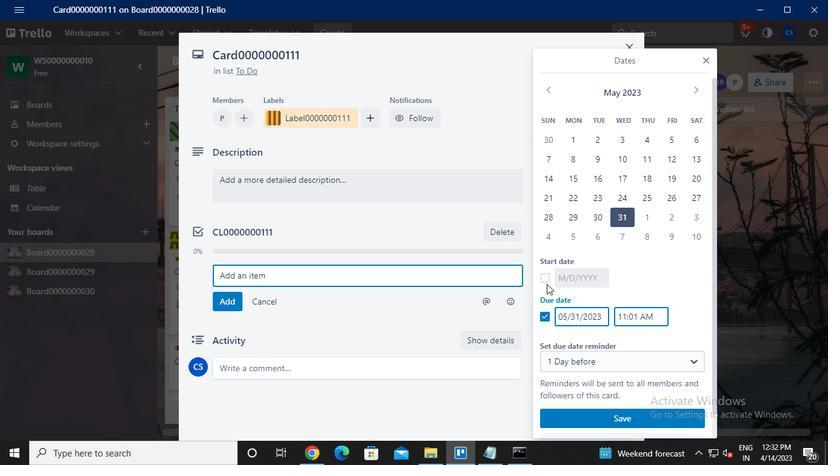 
Action: Mouse moved to (692, 89)
Screenshot: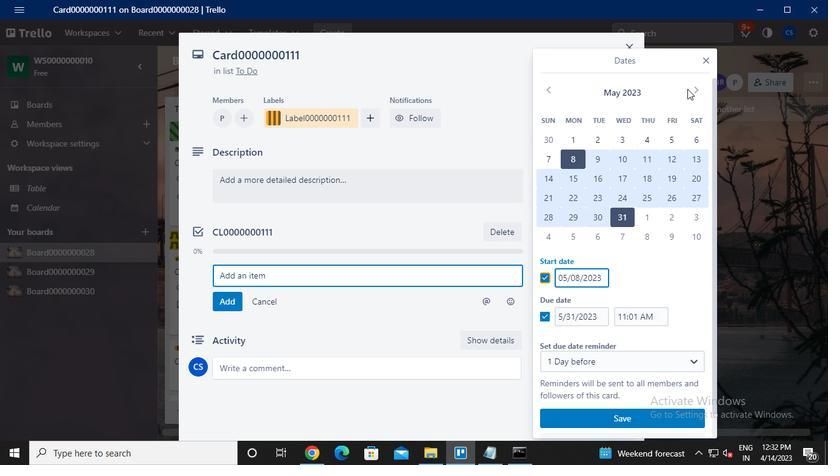 
Action: Mouse pressed left at (692, 89)
Screenshot: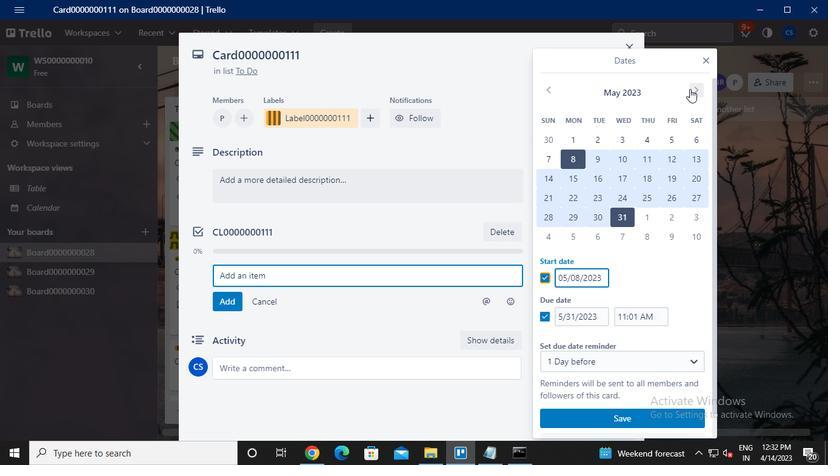 
Action: Mouse moved to (645, 137)
Screenshot: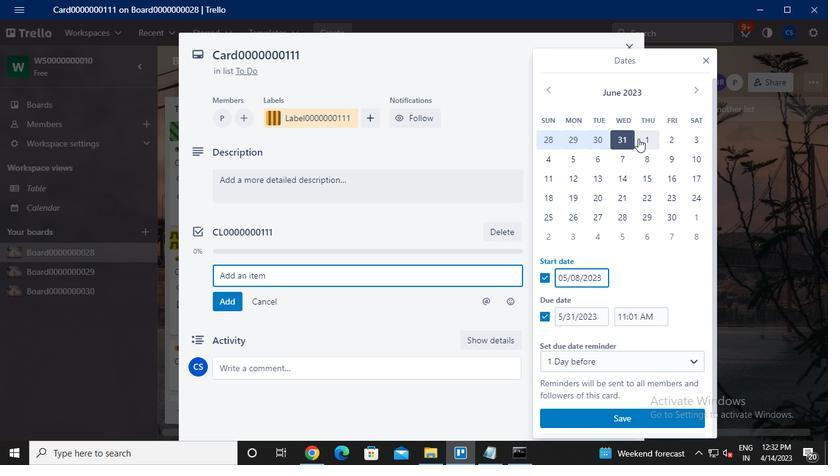 
Action: Mouse pressed left at (645, 137)
Screenshot: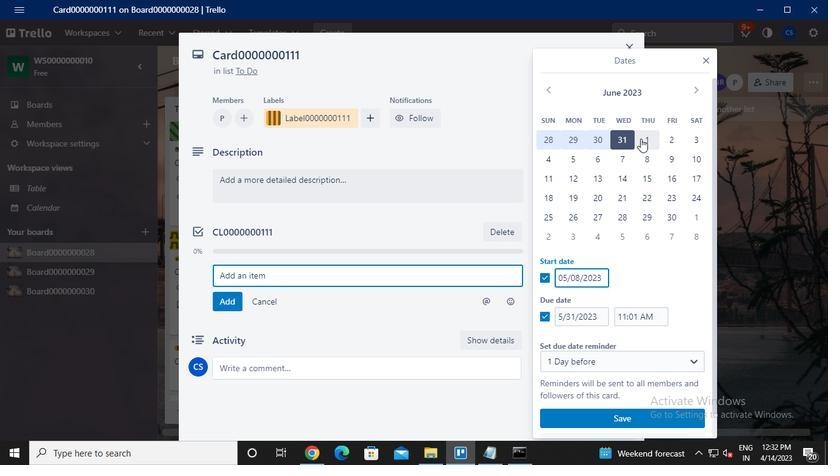 
Action: Mouse moved to (672, 221)
Screenshot: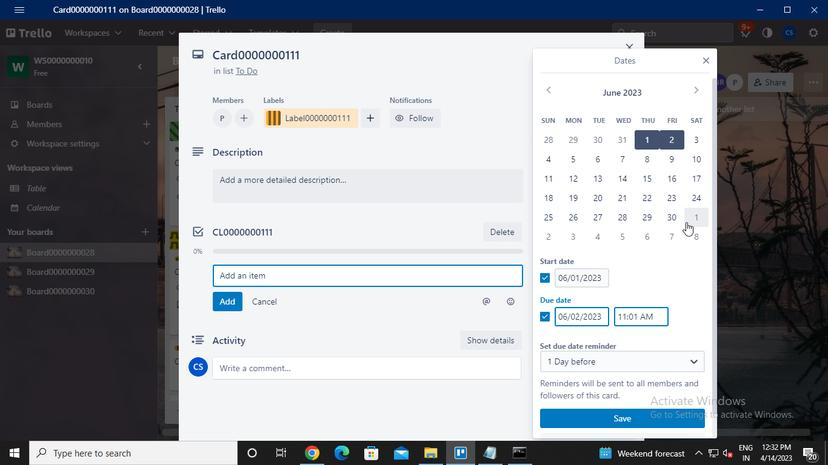 
Action: Mouse pressed left at (672, 221)
Screenshot: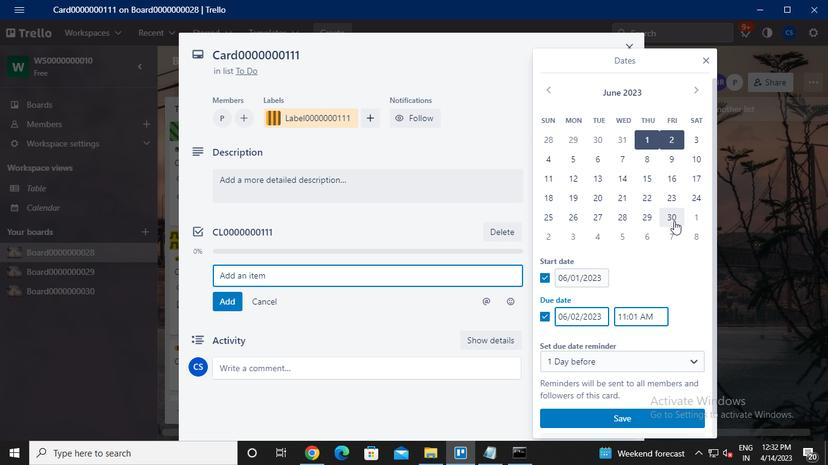 
Action: Mouse moved to (609, 417)
Screenshot: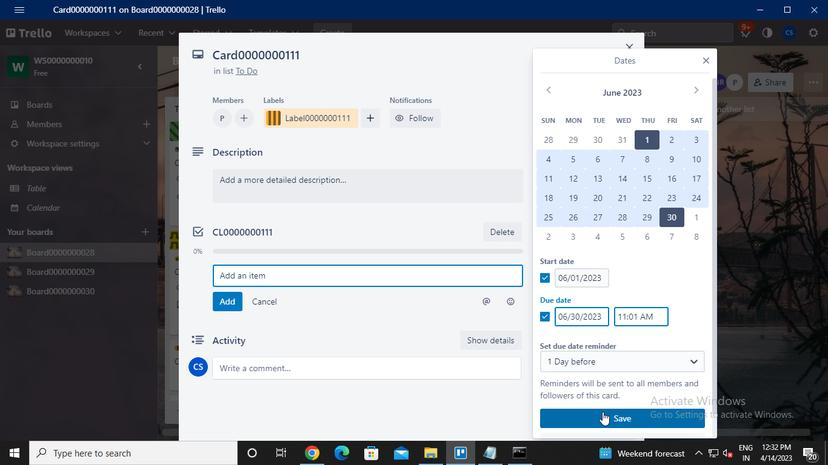 
Action: Mouse pressed left at (609, 417)
Screenshot: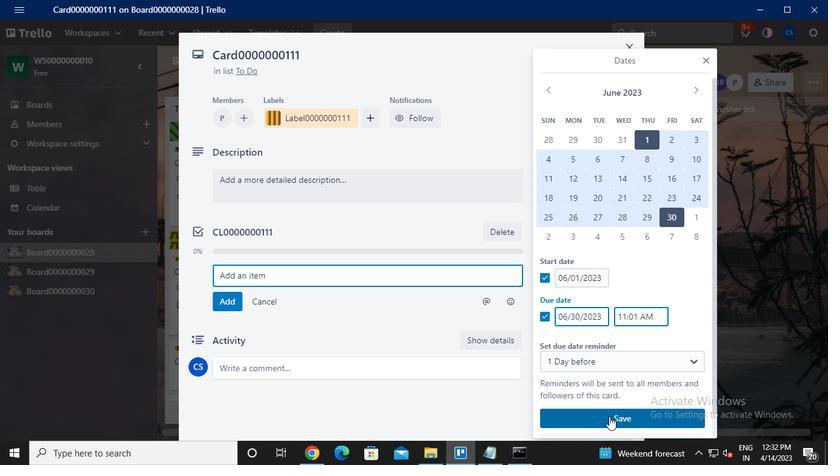 
Action: Mouse moved to (526, 462)
Screenshot: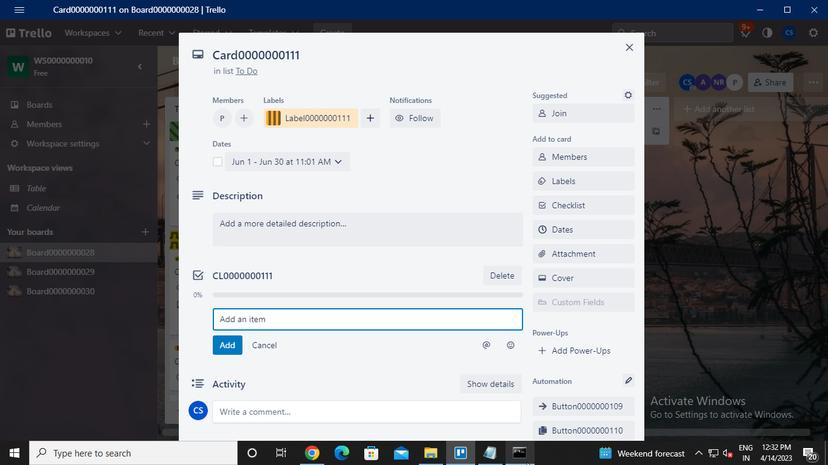 
Action: Mouse pressed left at (526, 462)
Screenshot: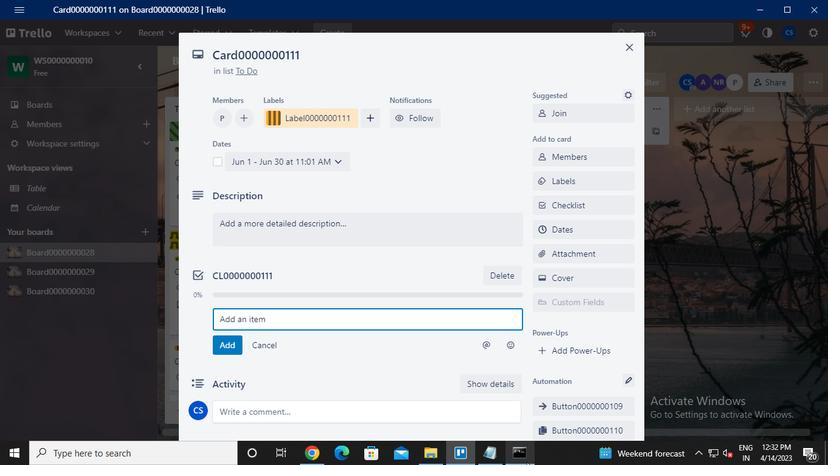 
Action: Mouse moved to (651, 73)
Screenshot: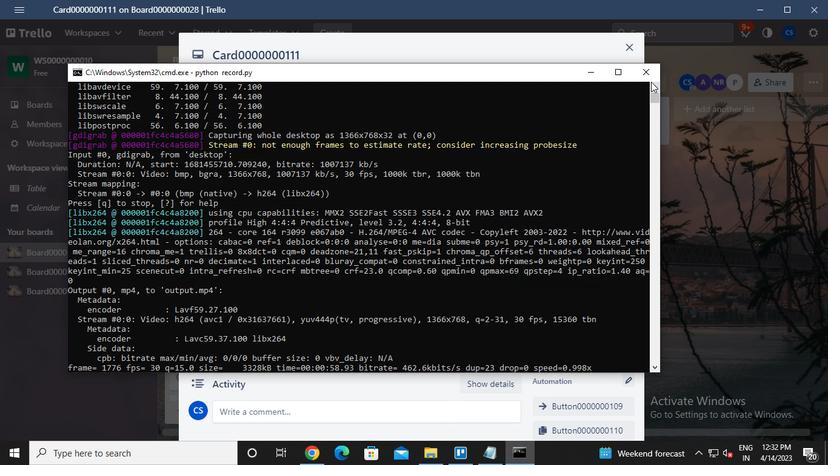 
Action: Mouse pressed left at (651, 73)
Screenshot: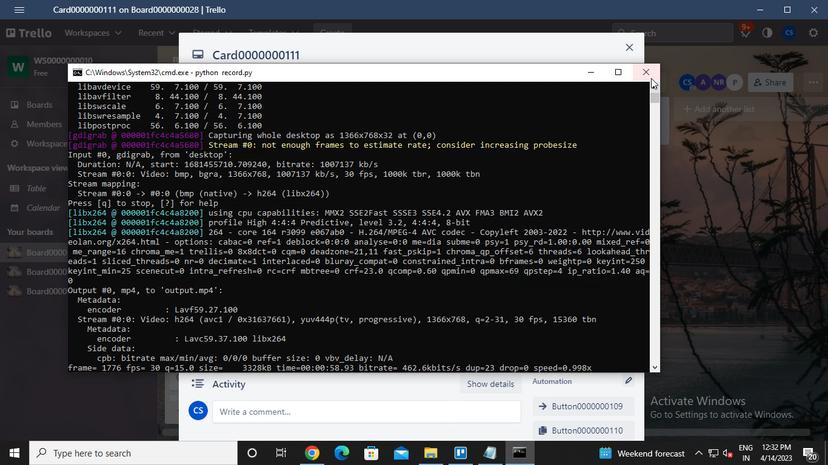 
